 Task: Add a signature Larry Evans containing Best wishes for a happy National Cybersecurity Awareness Month, Larry Evans to email address softage.3@softage.net and add a folder Repairs
Action: Mouse moved to (93, 128)
Screenshot: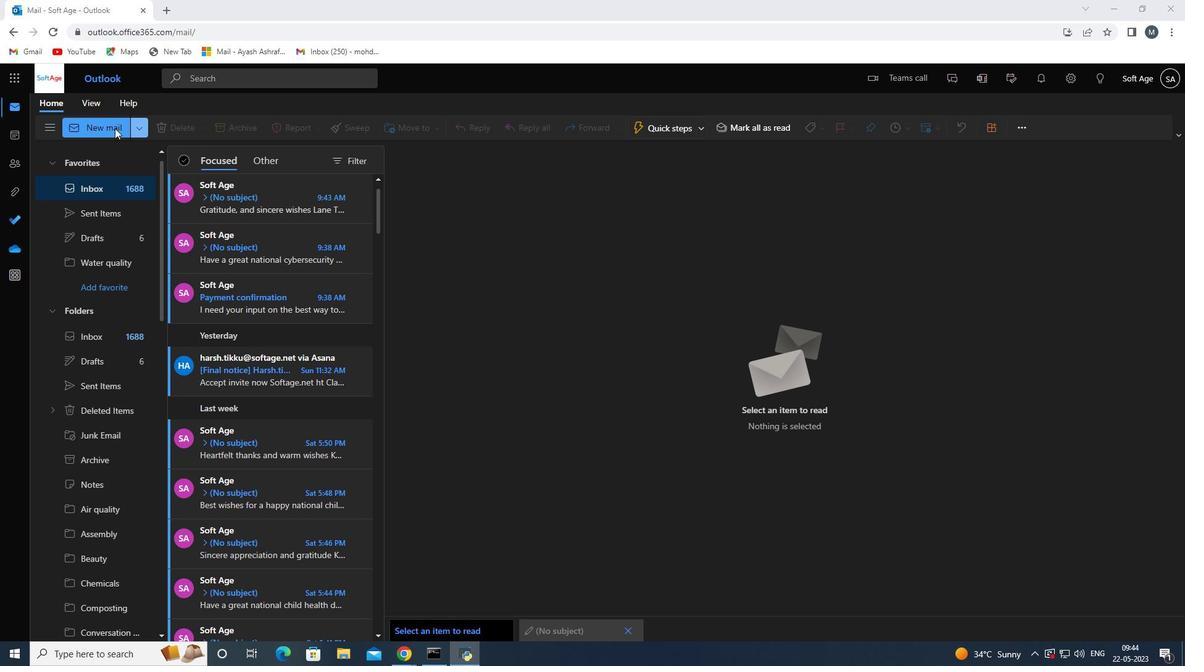 
Action: Mouse pressed left at (93, 128)
Screenshot: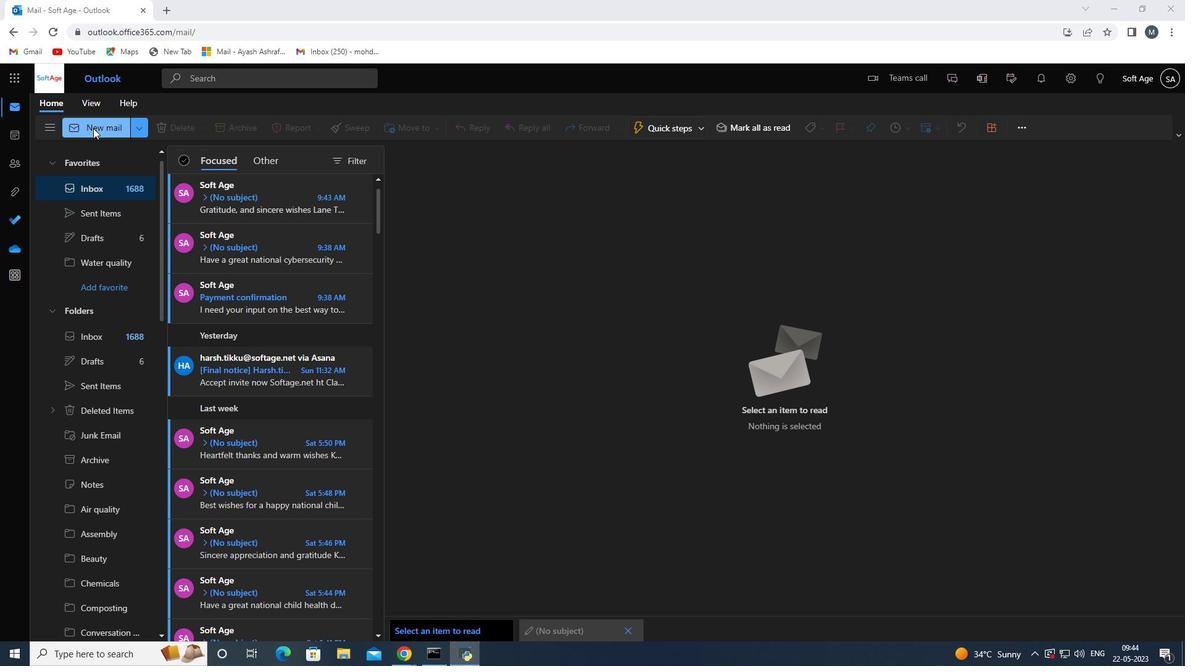 
Action: Mouse moved to (829, 129)
Screenshot: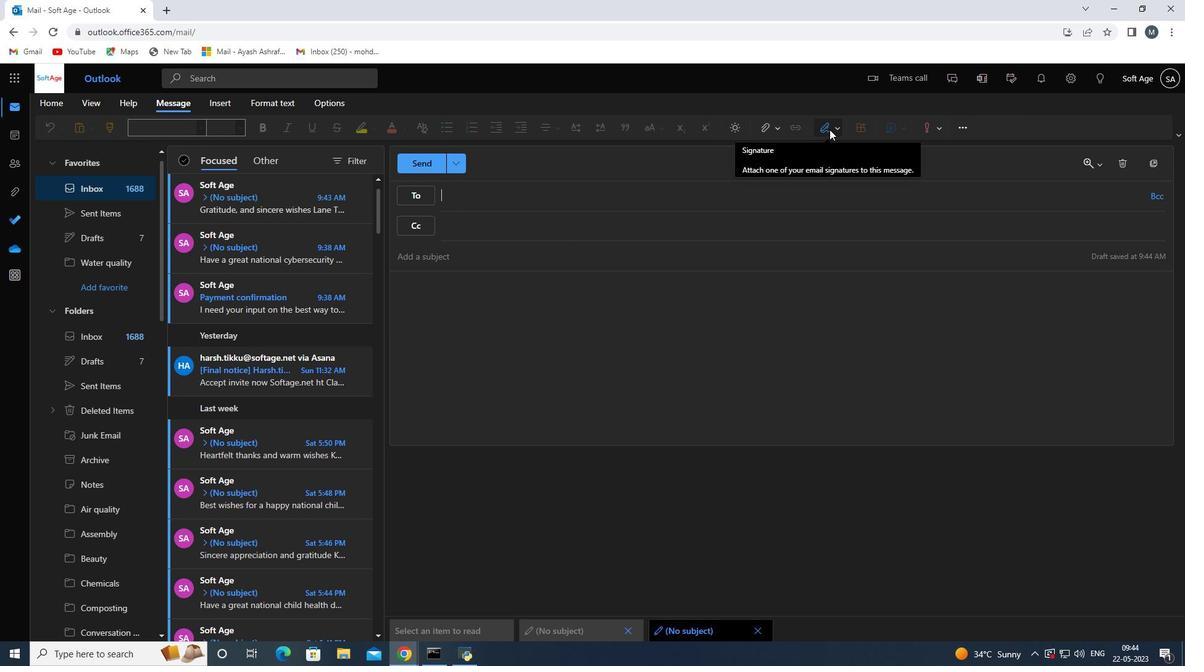 
Action: Mouse pressed left at (829, 129)
Screenshot: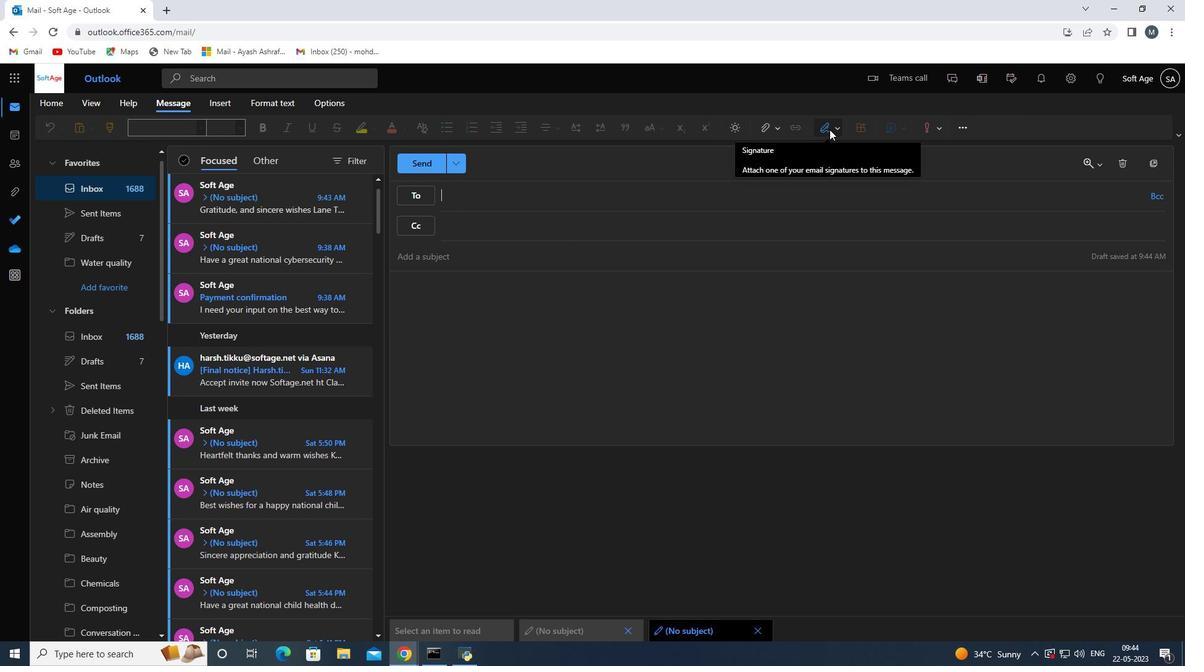 
Action: Mouse moved to (823, 180)
Screenshot: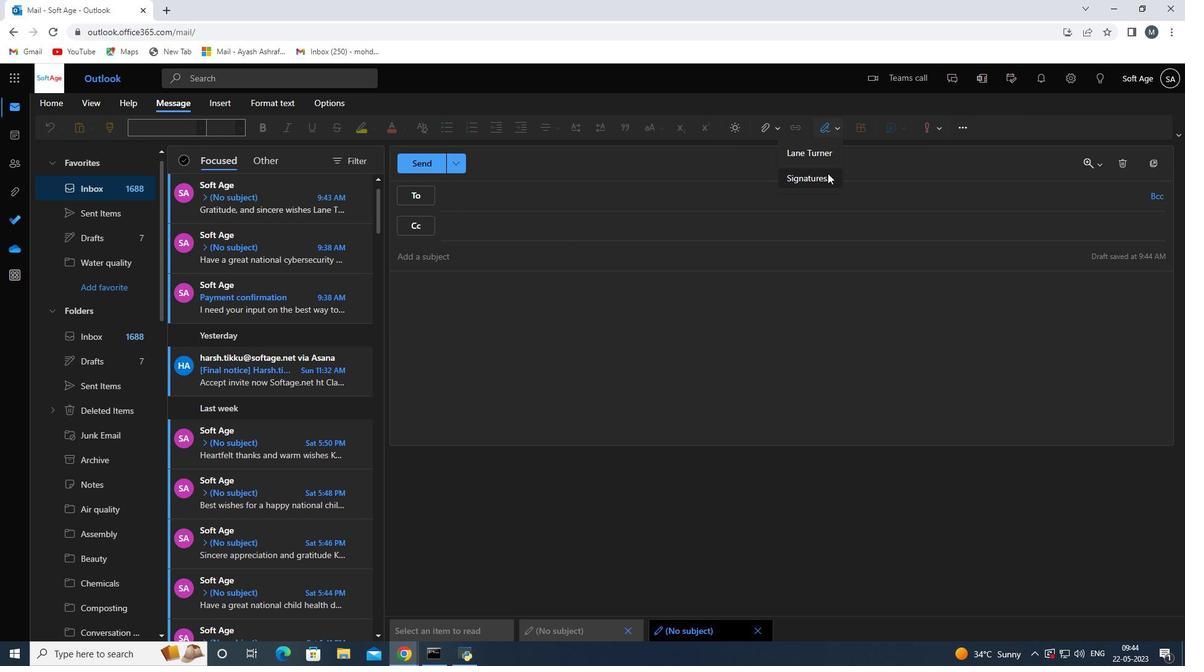 
Action: Mouse pressed left at (823, 180)
Screenshot: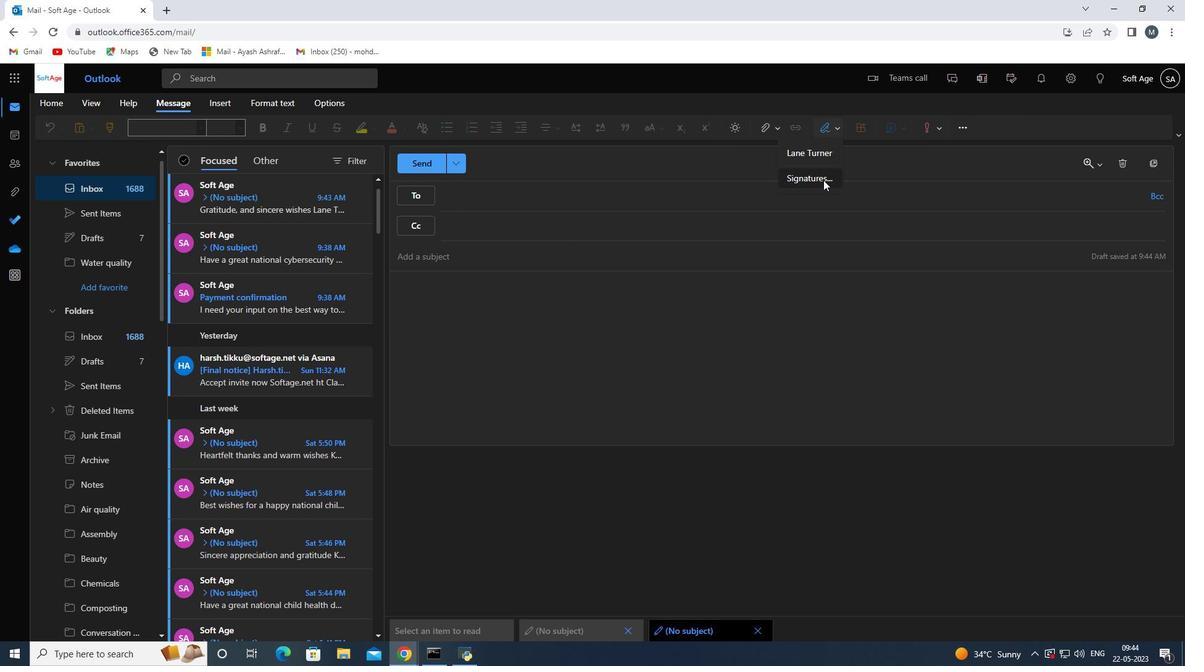 
Action: Mouse moved to (850, 221)
Screenshot: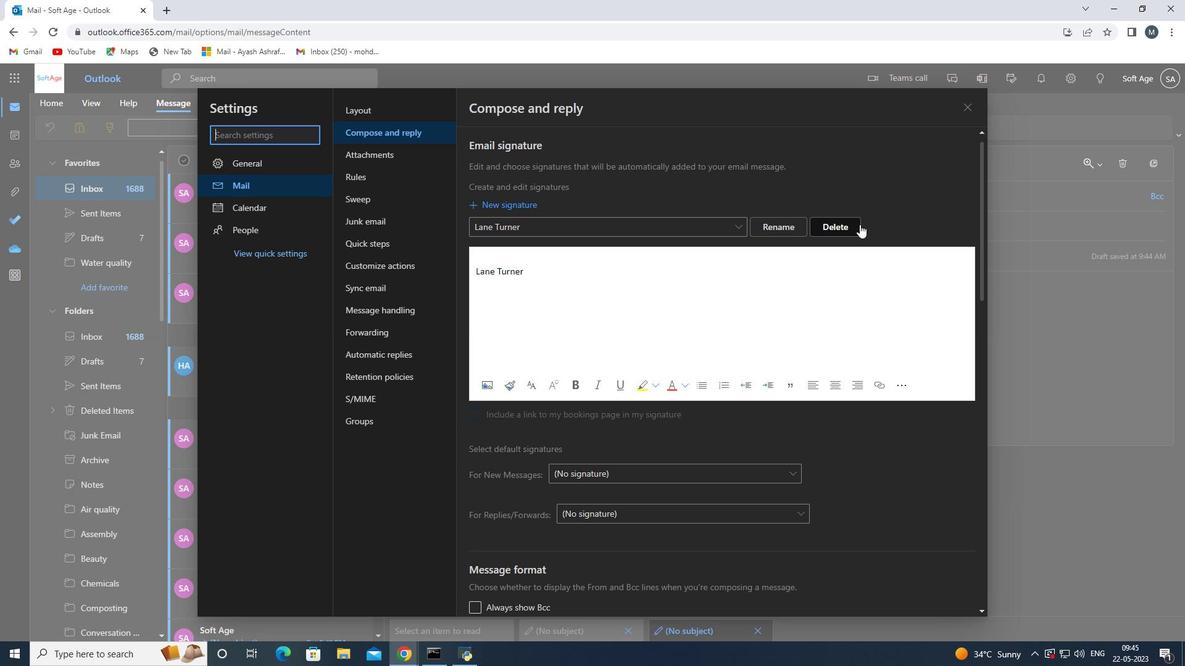 
Action: Mouse pressed left at (850, 221)
Screenshot: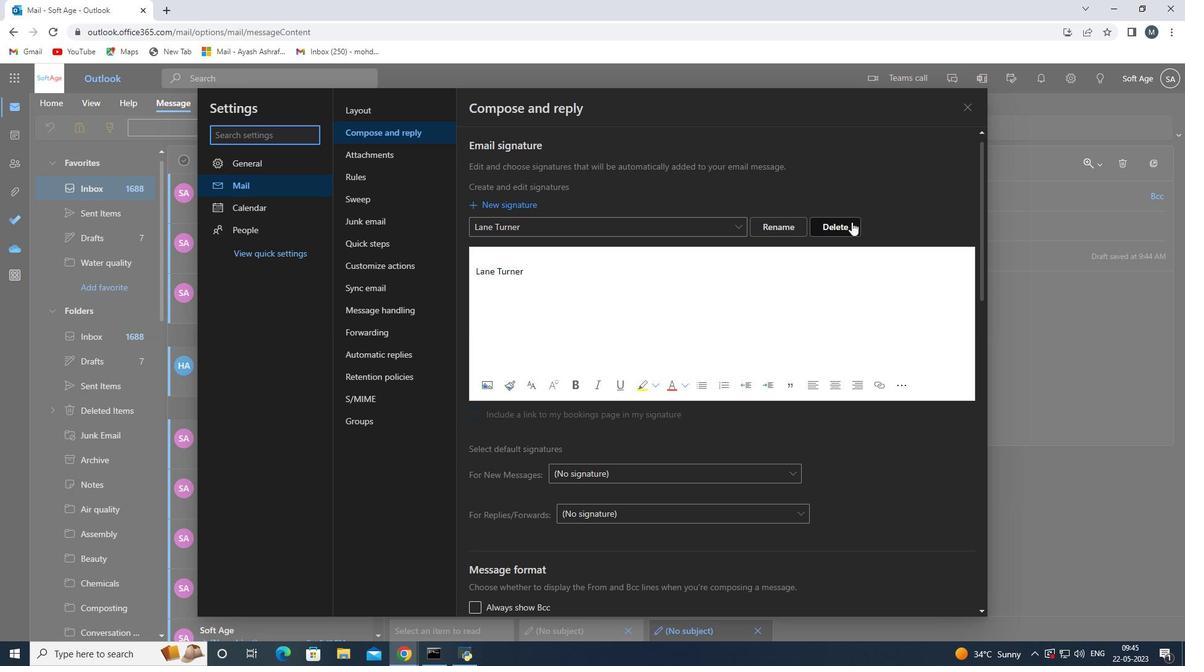 
Action: Mouse moved to (588, 225)
Screenshot: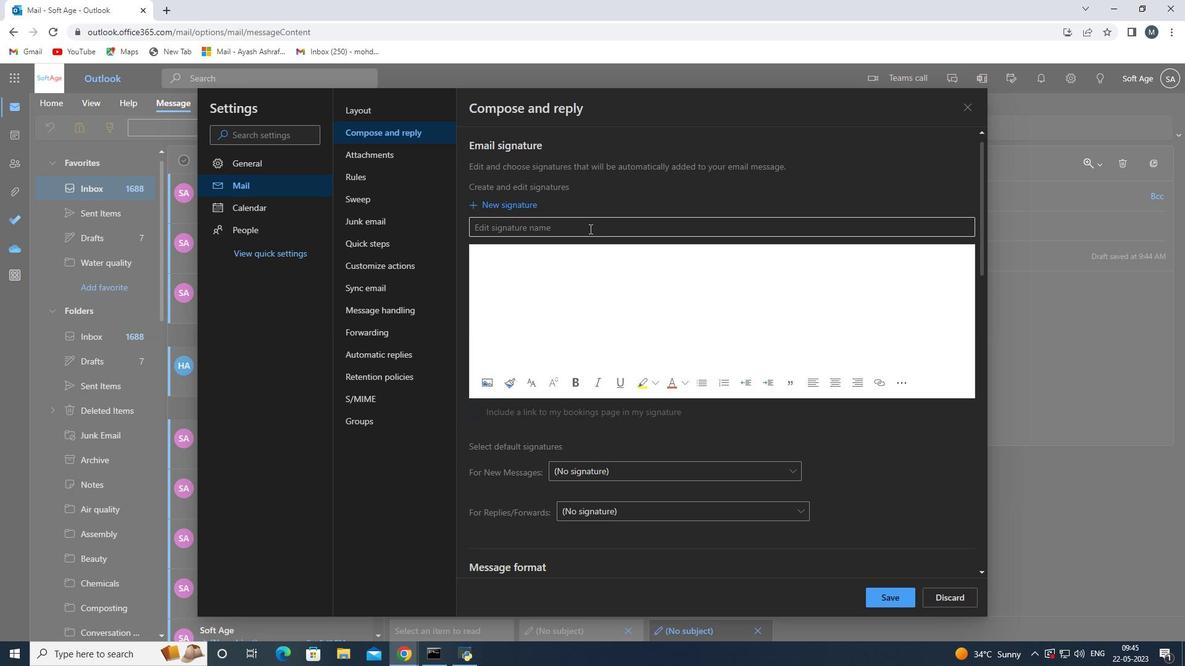 
Action: Mouse pressed left at (588, 225)
Screenshot: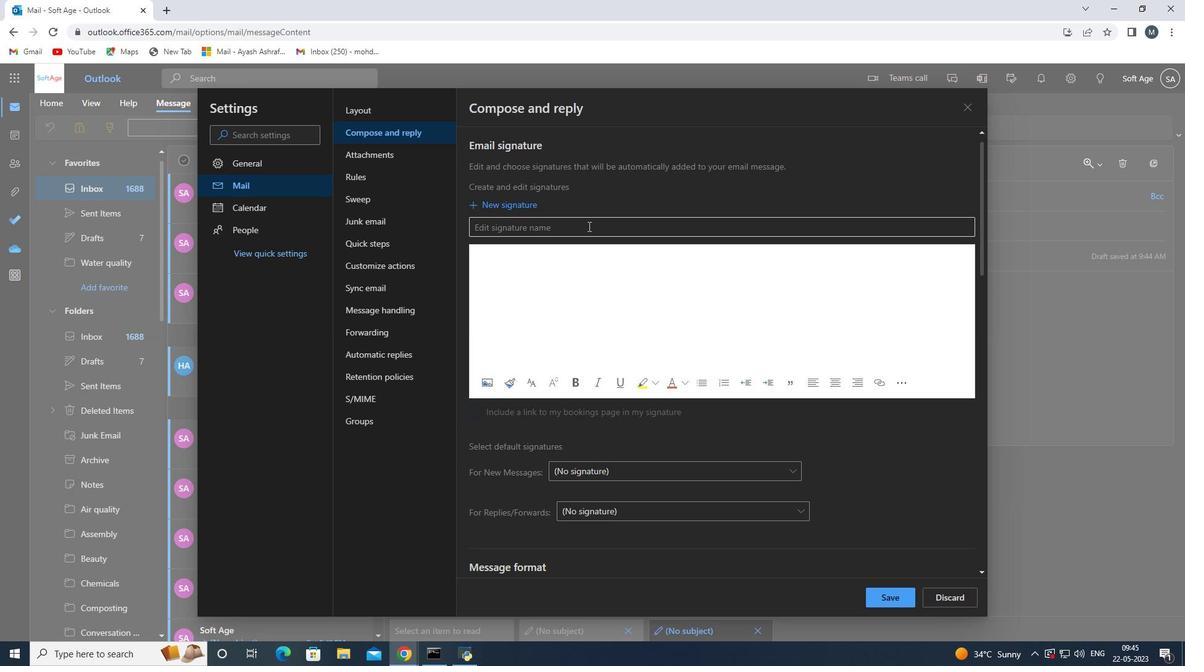
Action: Key pressed <Key.shift>Larry<Key.space>containing<Key.space><Key.enter>
Screenshot: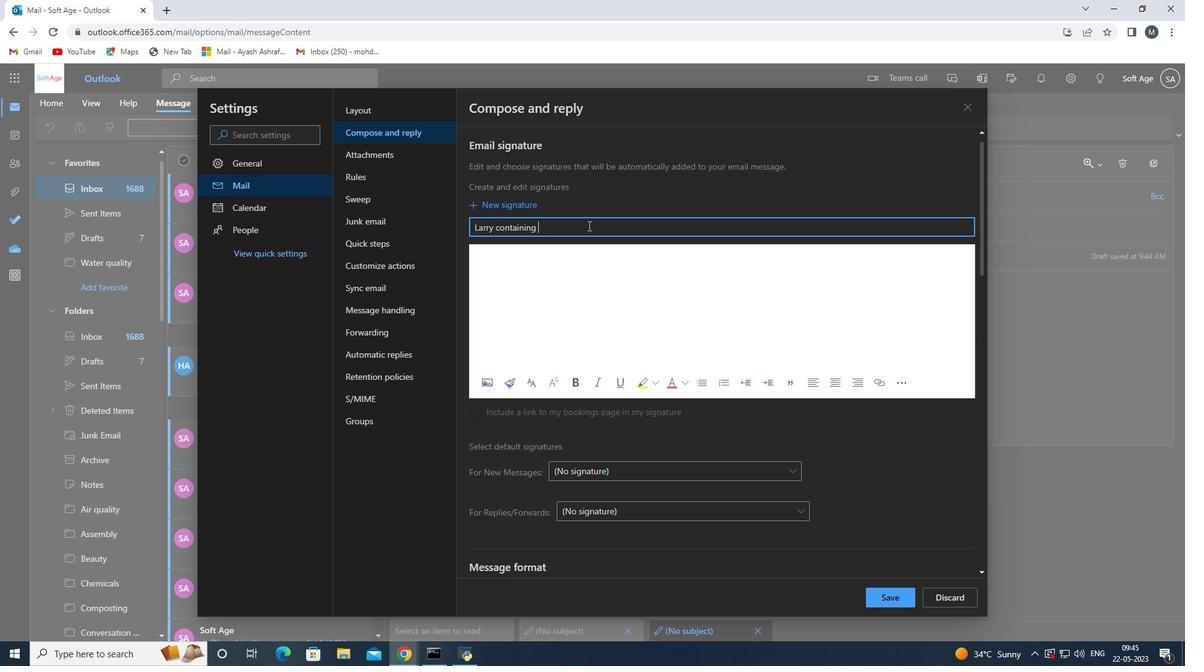 
Action: Mouse moved to (571, 277)
Screenshot: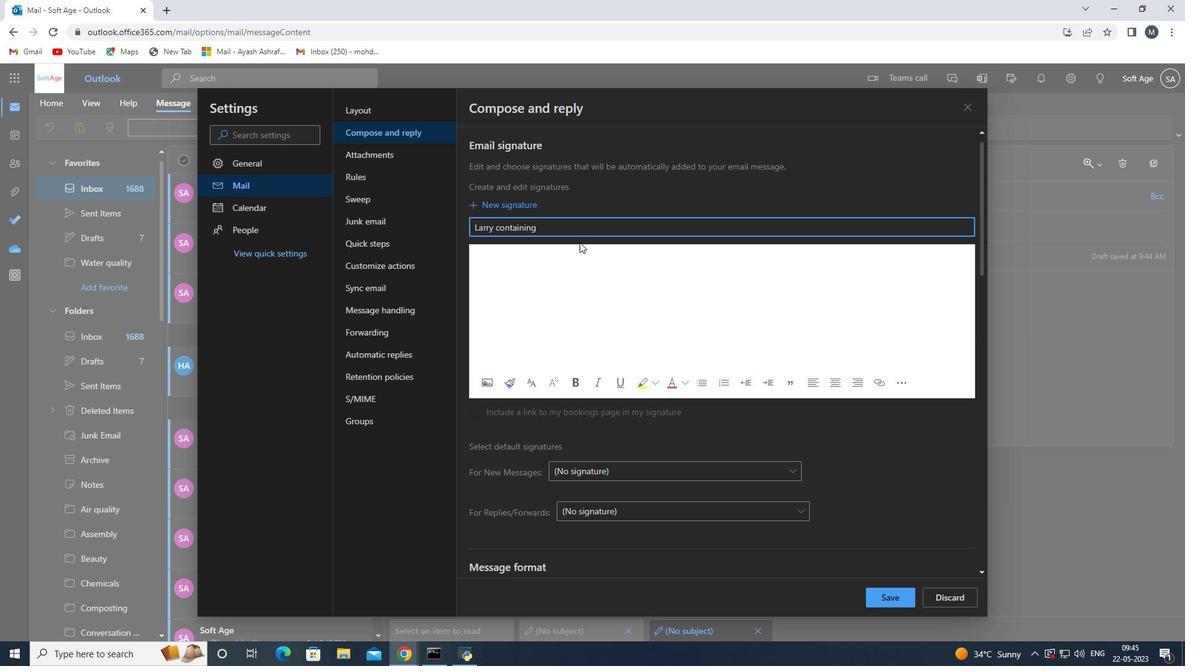 
Action: Mouse pressed left at (571, 277)
Screenshot: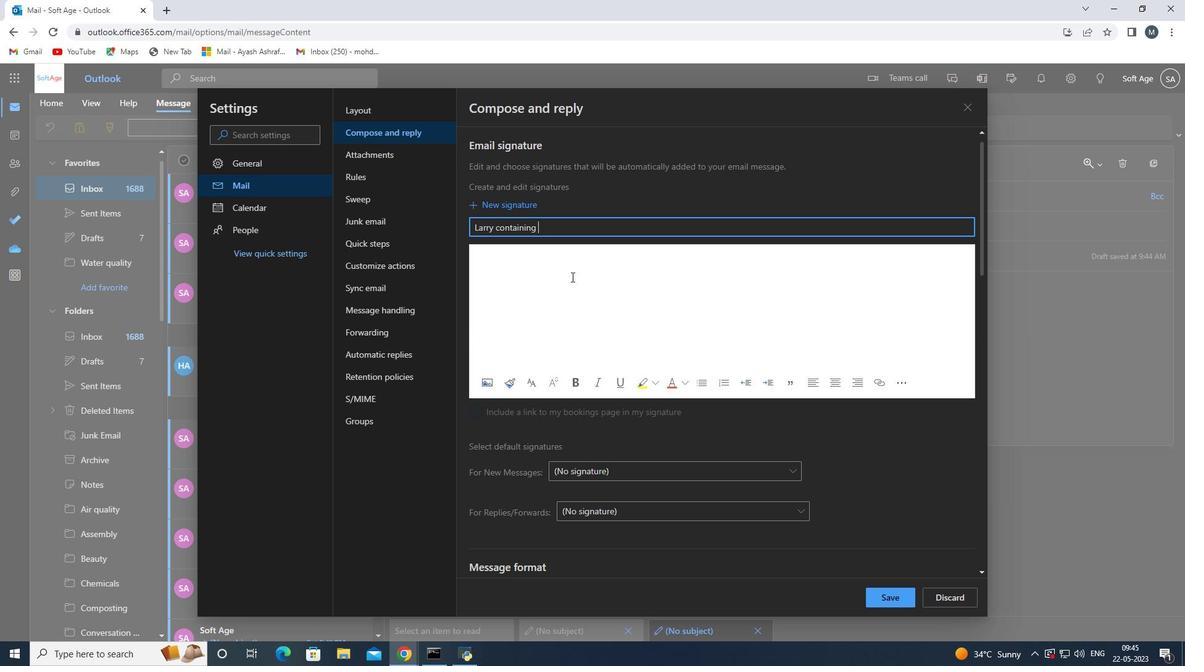 
Action: Key pressed <Key.shift>Larry<Key.space><Key.shift>Evans<Key.space>v<Key.backspace>containing<Key.space>
Screenshot: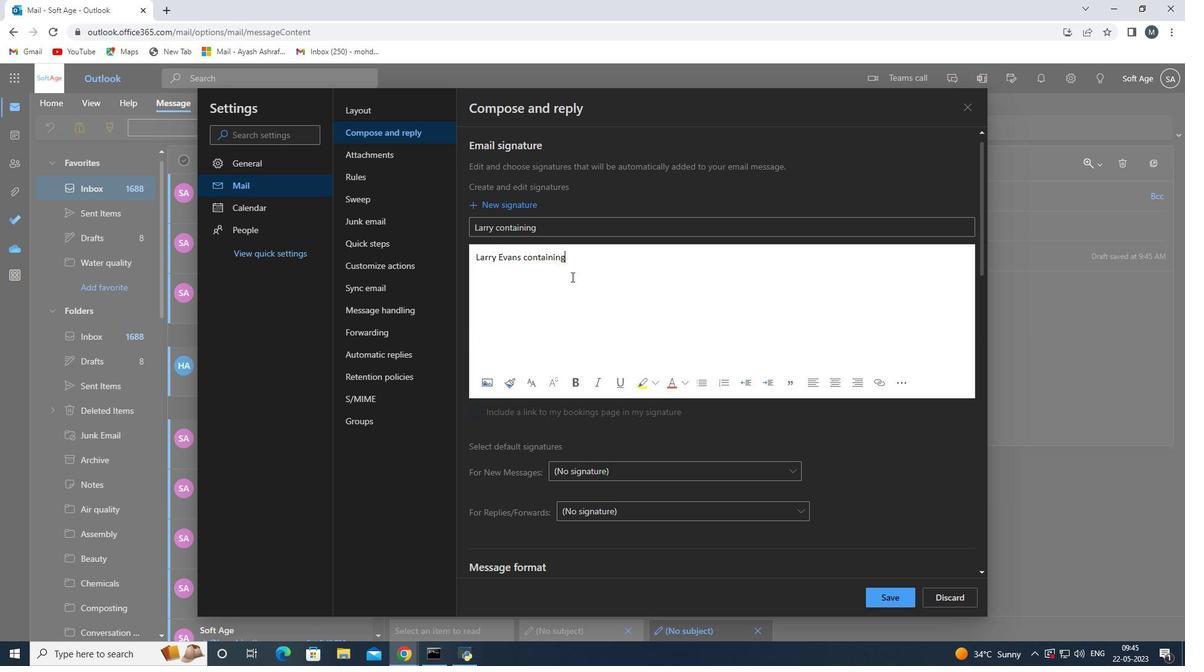 
Action: Mouse moved to (495, 233)
Screenshot: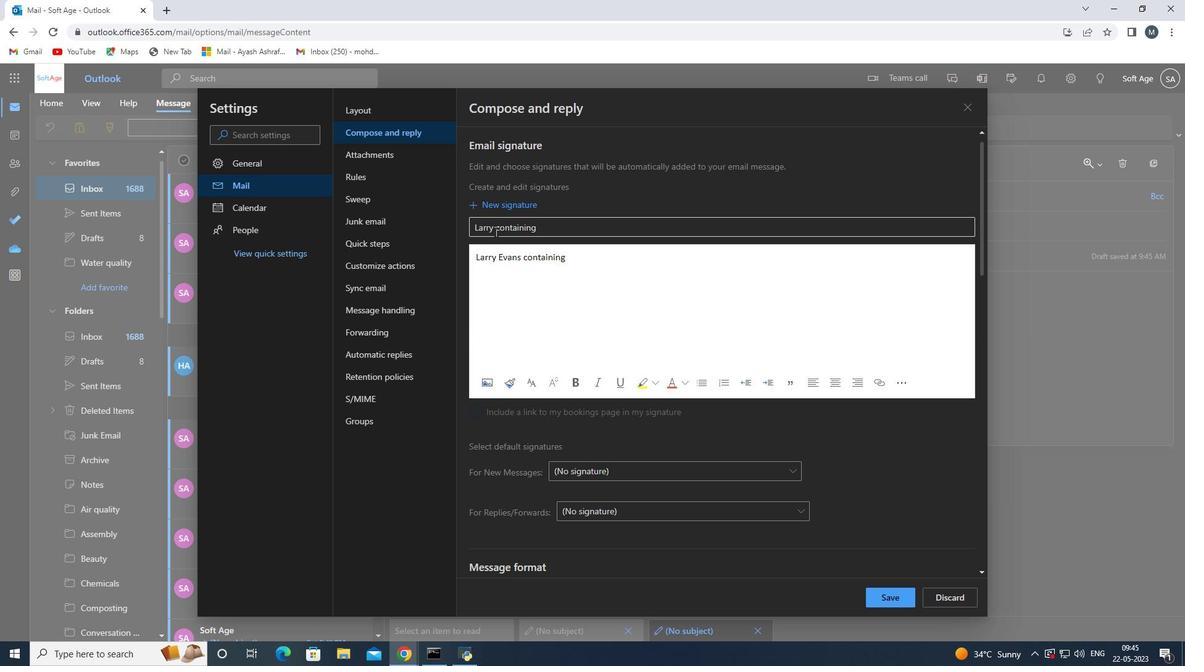 
Action: Mouse pressed left at (495, 233)
Screenshot: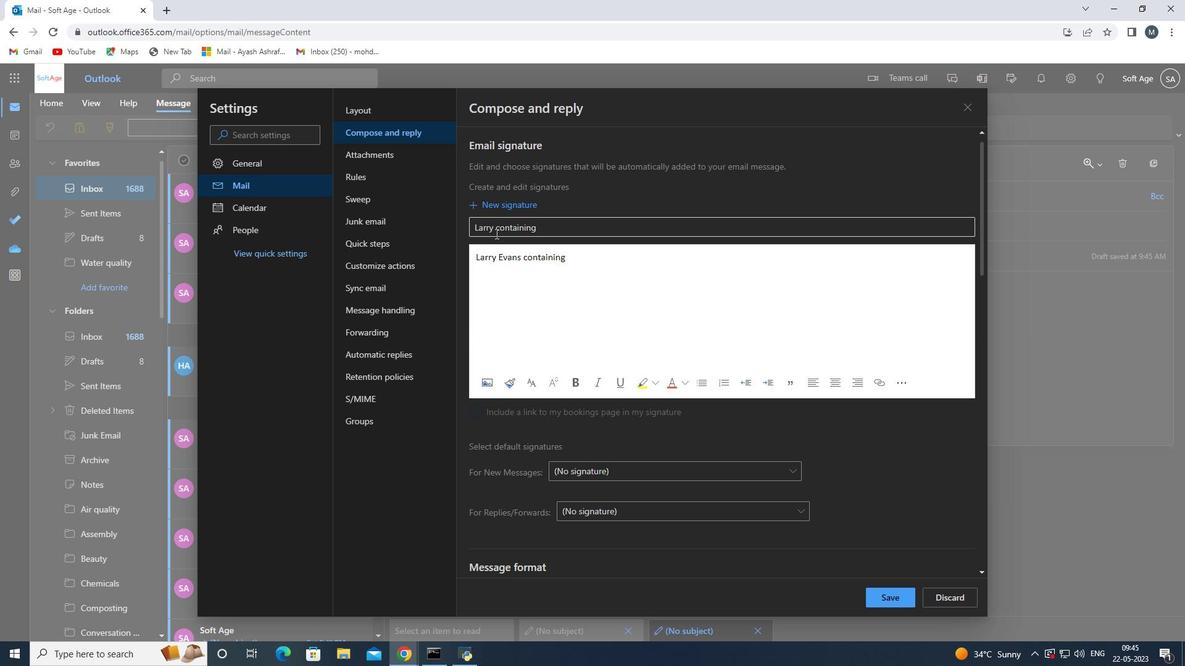 
Action: Mouse moved to (516, 240)
Screenshot: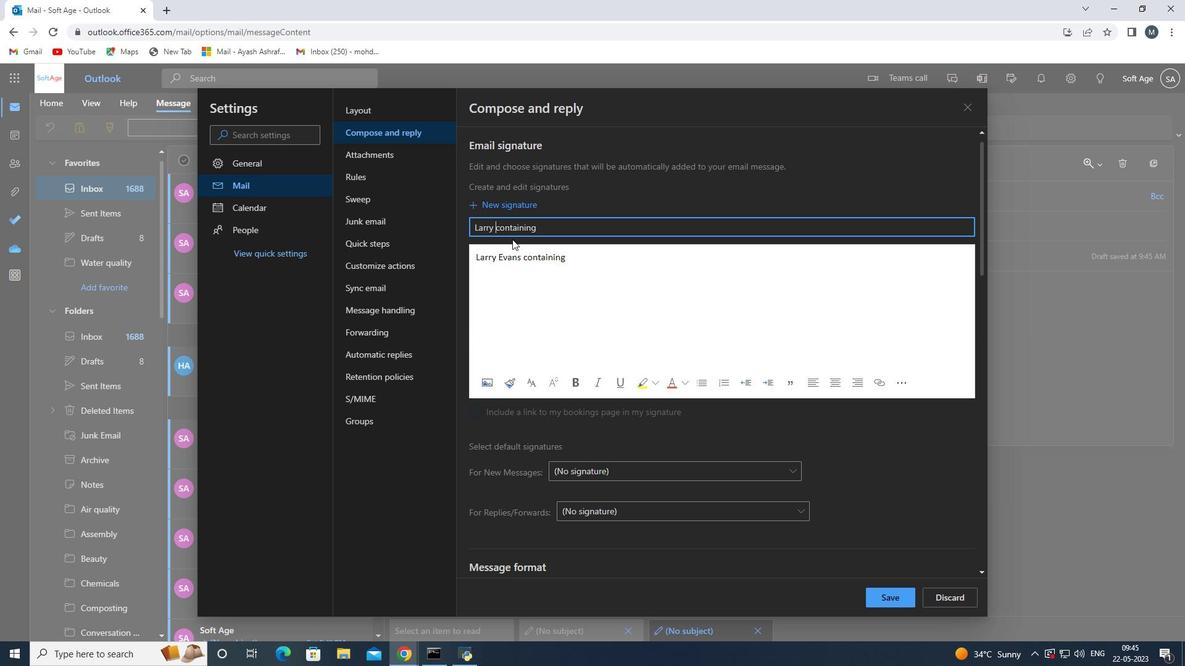 
Action: Key pressed <Key.shift>Evans<Key.space>
Screenshot: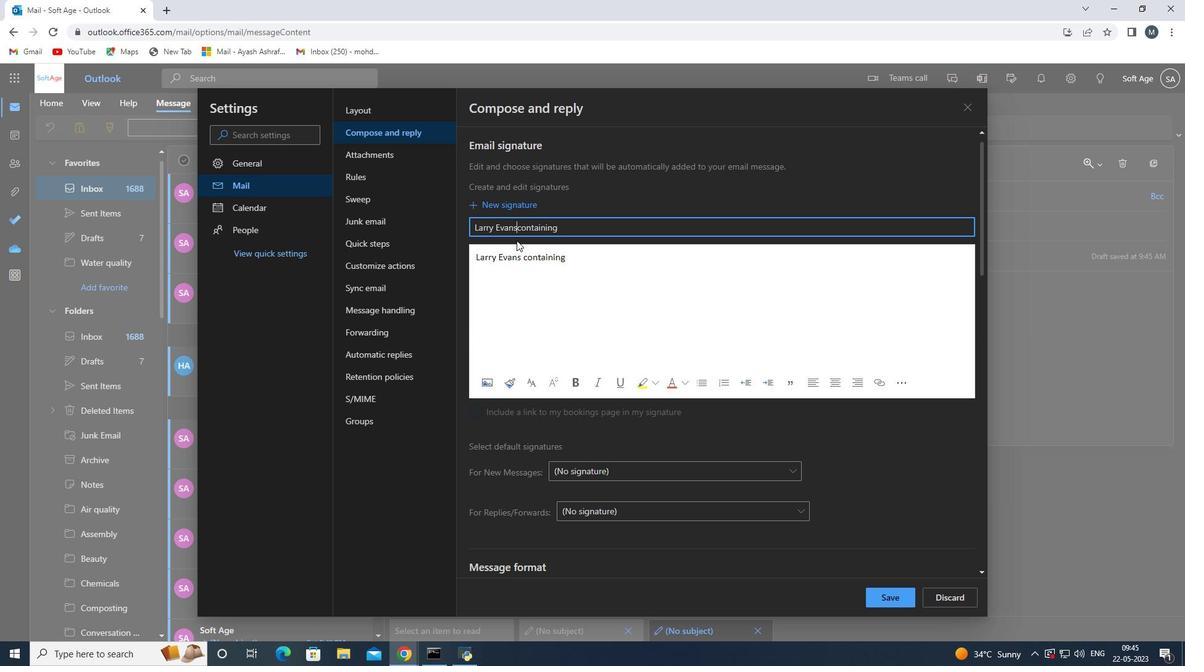 
Action: Mouse moved to (896, 609)
Screenshot: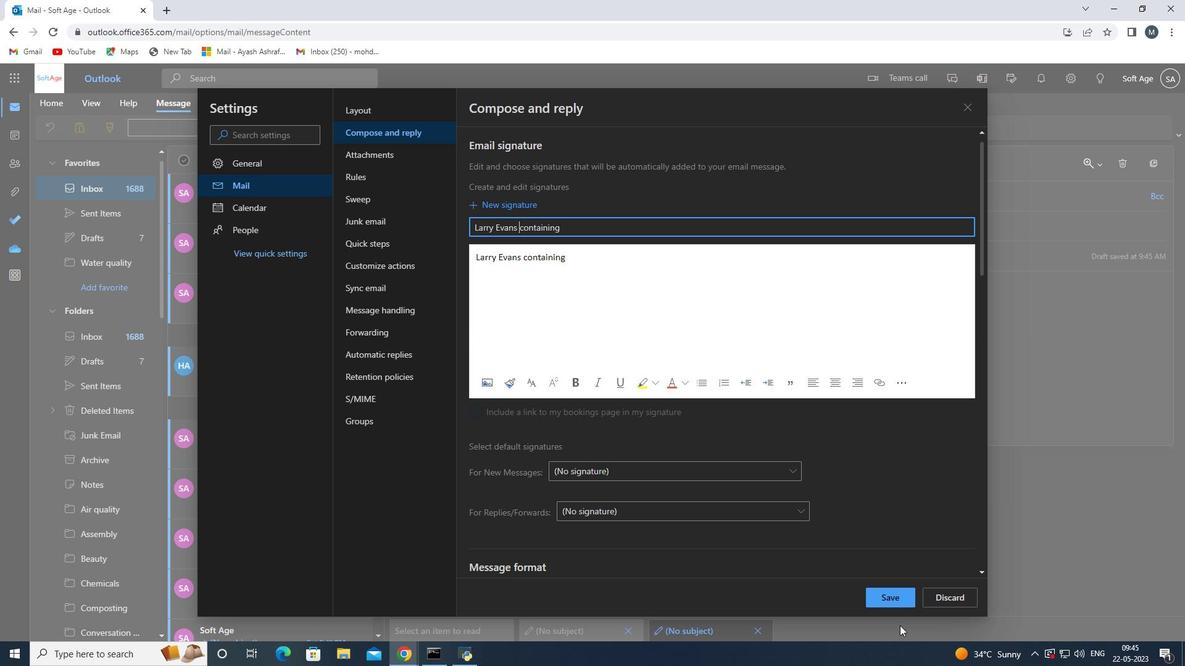 
Action: Mouse pressed left at (896, 609)
Screenshot: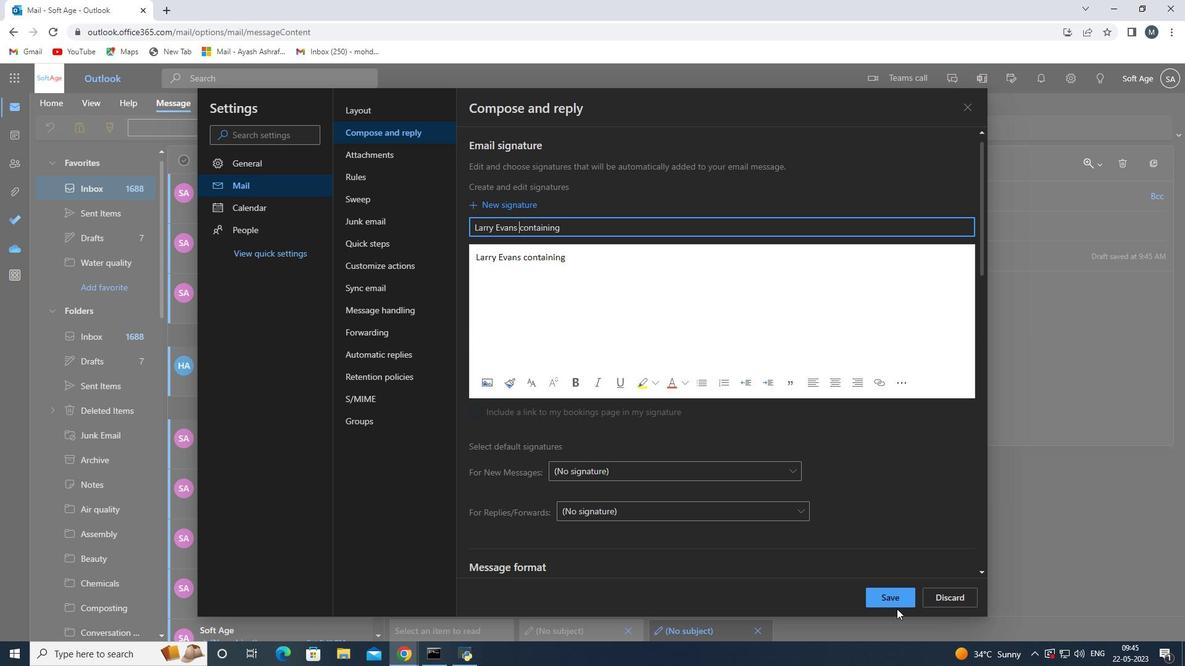 
Action: Mouse moved to (894, 599)
Screenshot: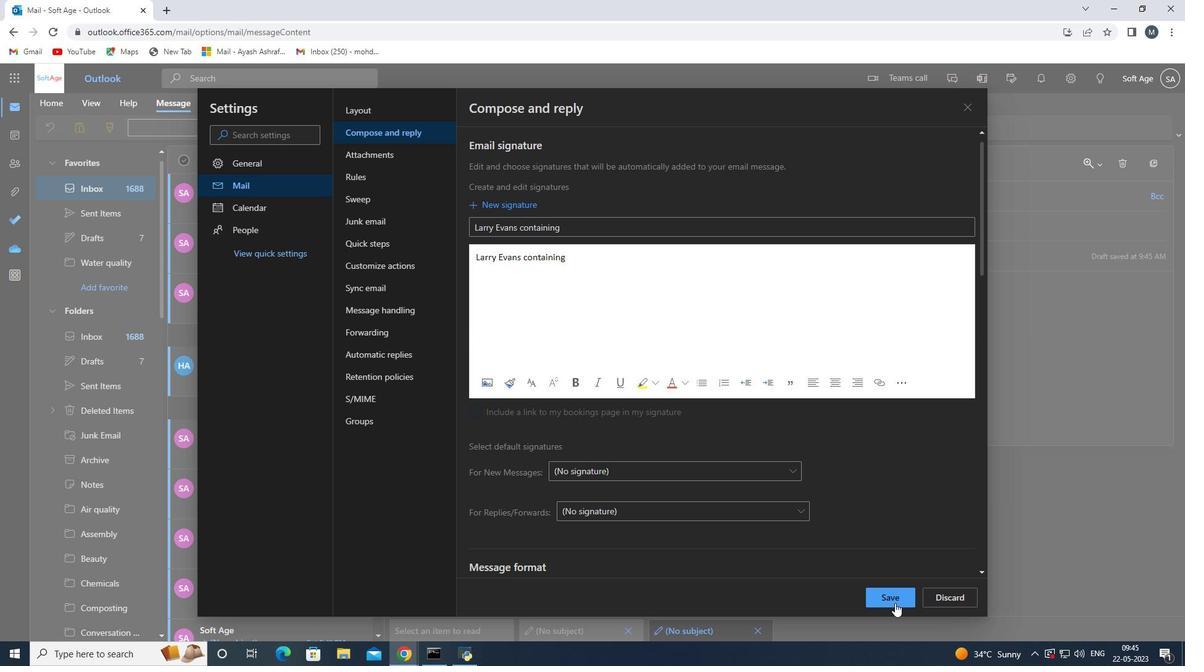 
Action: Mouse pressed left at (894, 599)
Screenshot: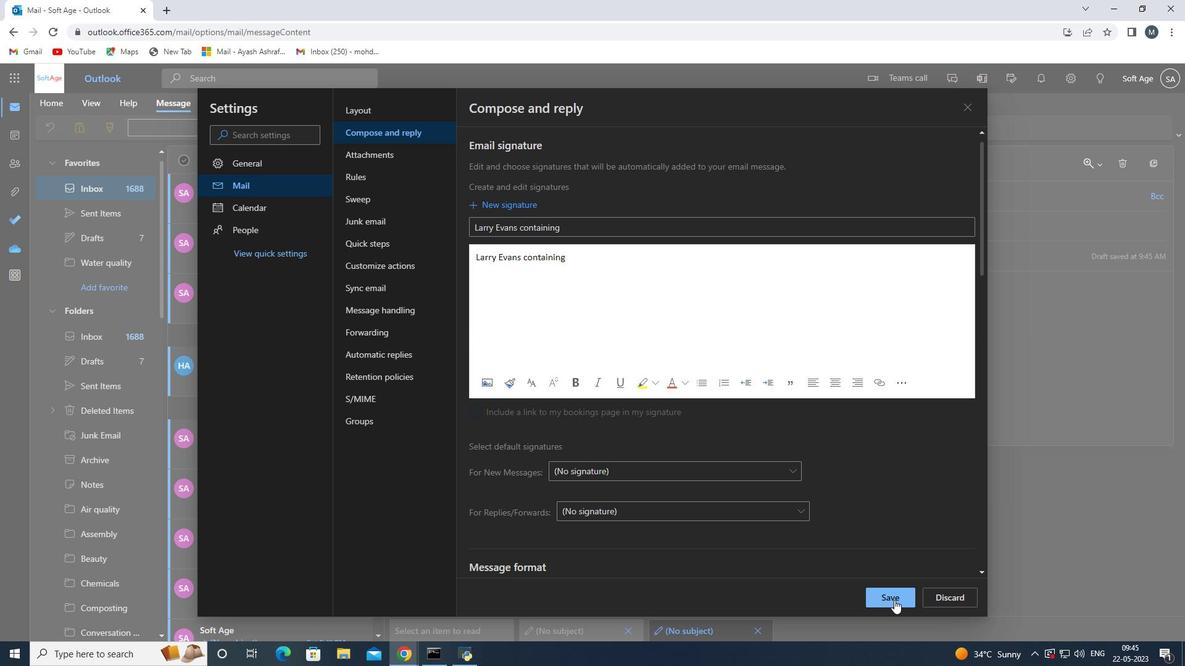
Action: Mouse moved to (957, 100)
Screenshot: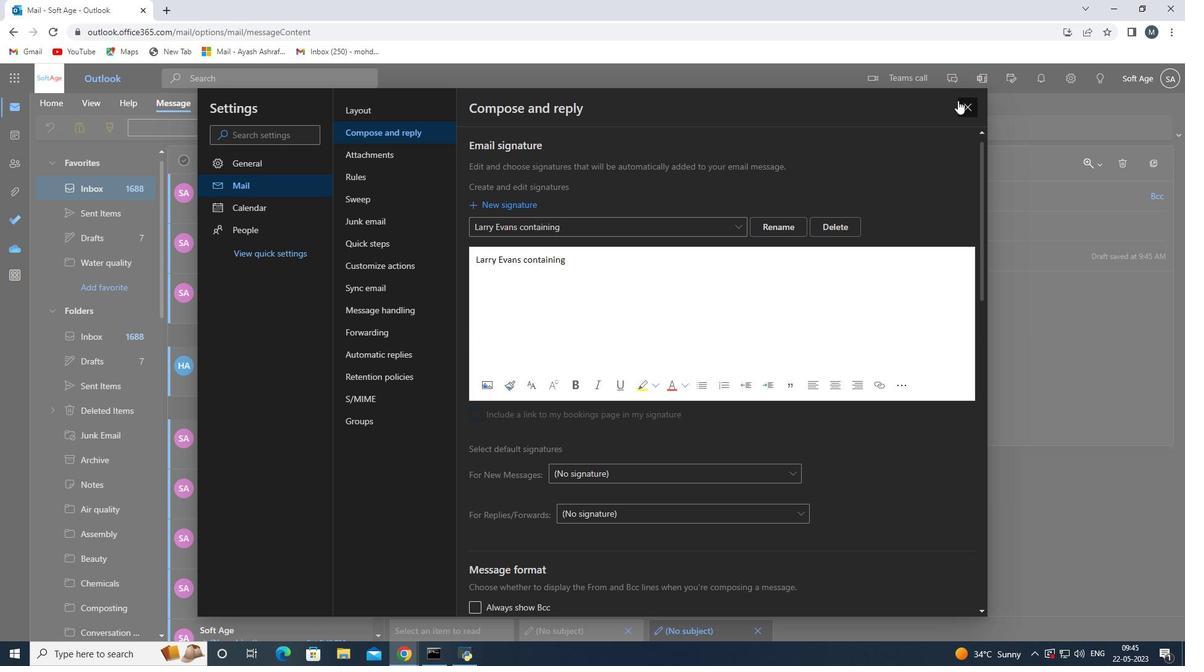 
Action: Mouse pressed left at (957, 100)
Screenshot: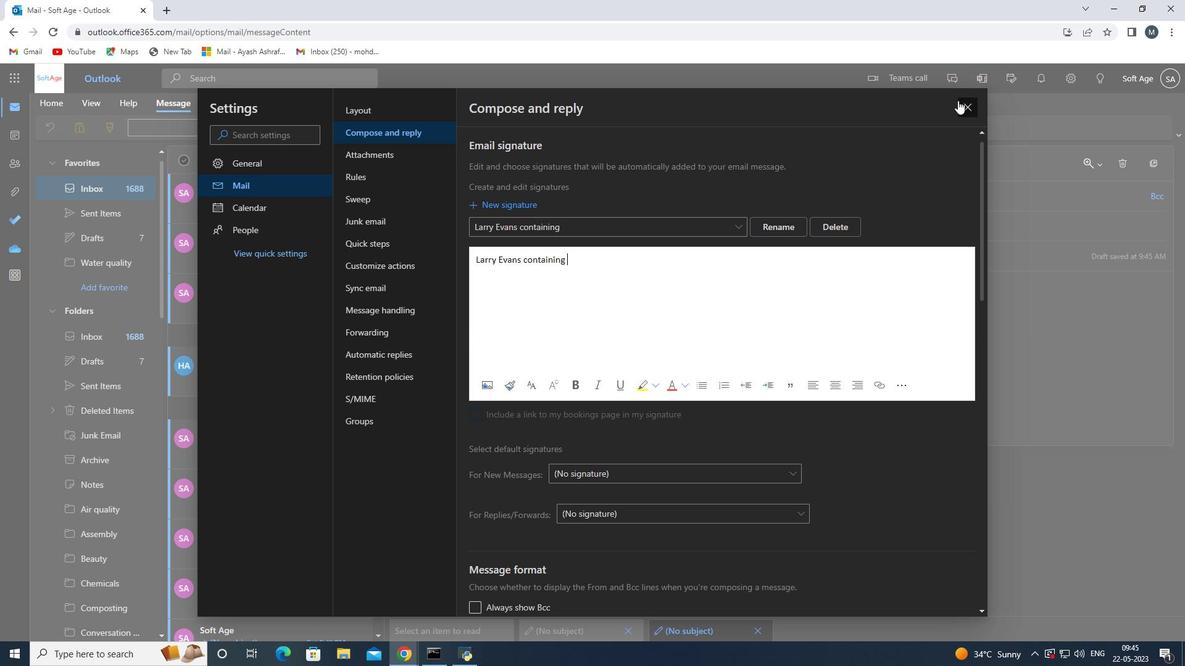 
Action: Mouse moved to (503, 291)
Screenshot: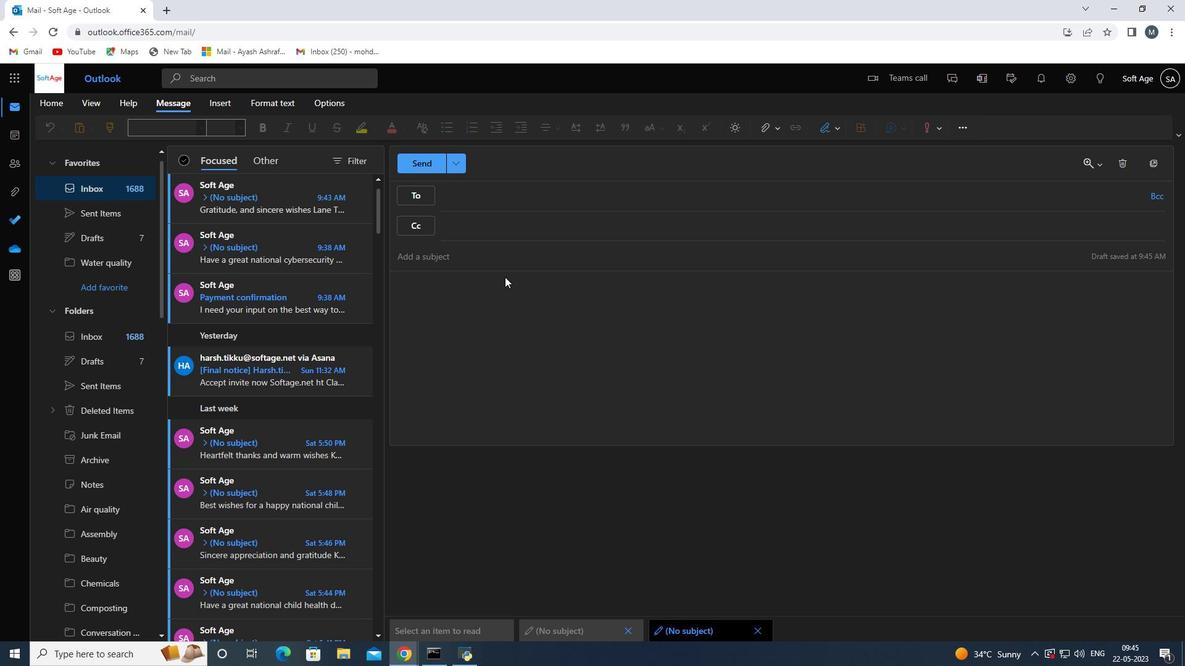 
Action: Mouse pressed left at (503, 291)
Screenshot: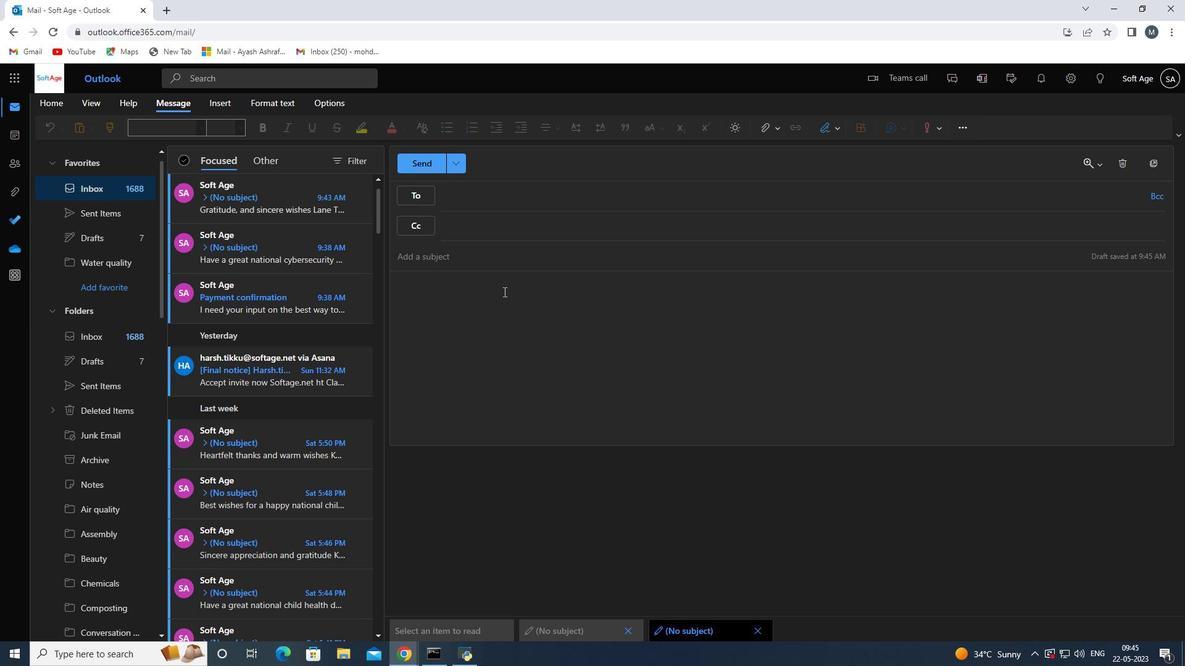 
Action: Mouse moved to (492, 293)
Screenshot: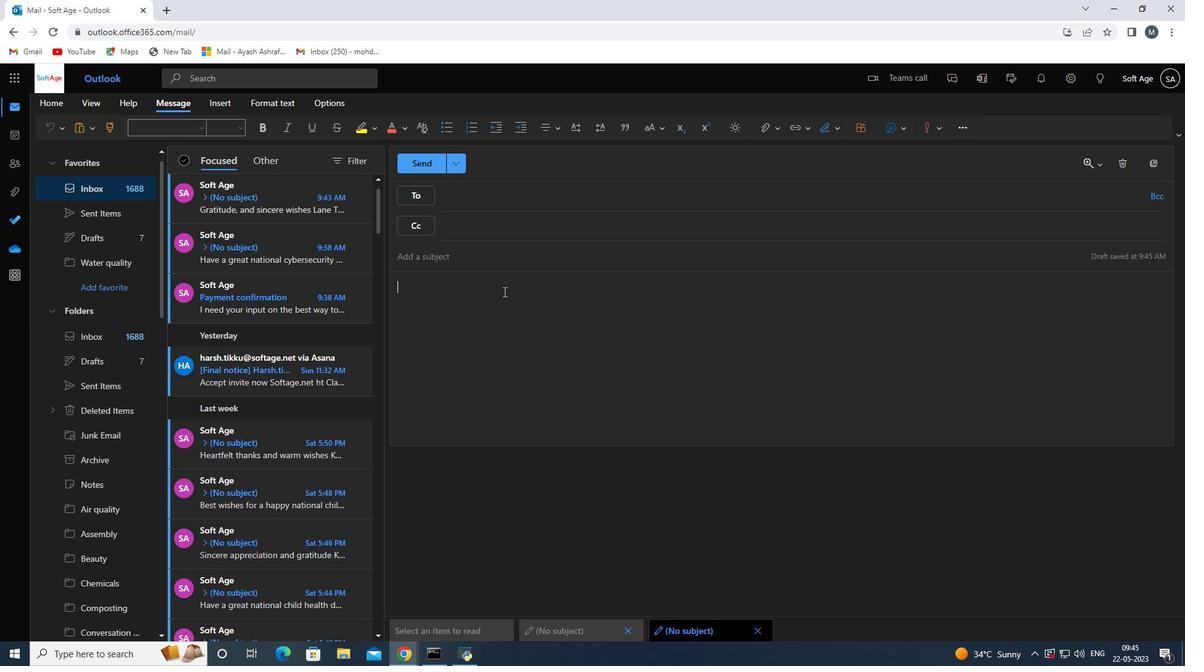 
Action: Key pressed <Key.shift>Best<Key.space>wishes<Key.space>for<Key.space>a<Key.space>happy<Key.space>national<Key.space>cybersecurity<Key.space>awareness<Key.space>month<Key.enter><Key.enter>
Screenshot: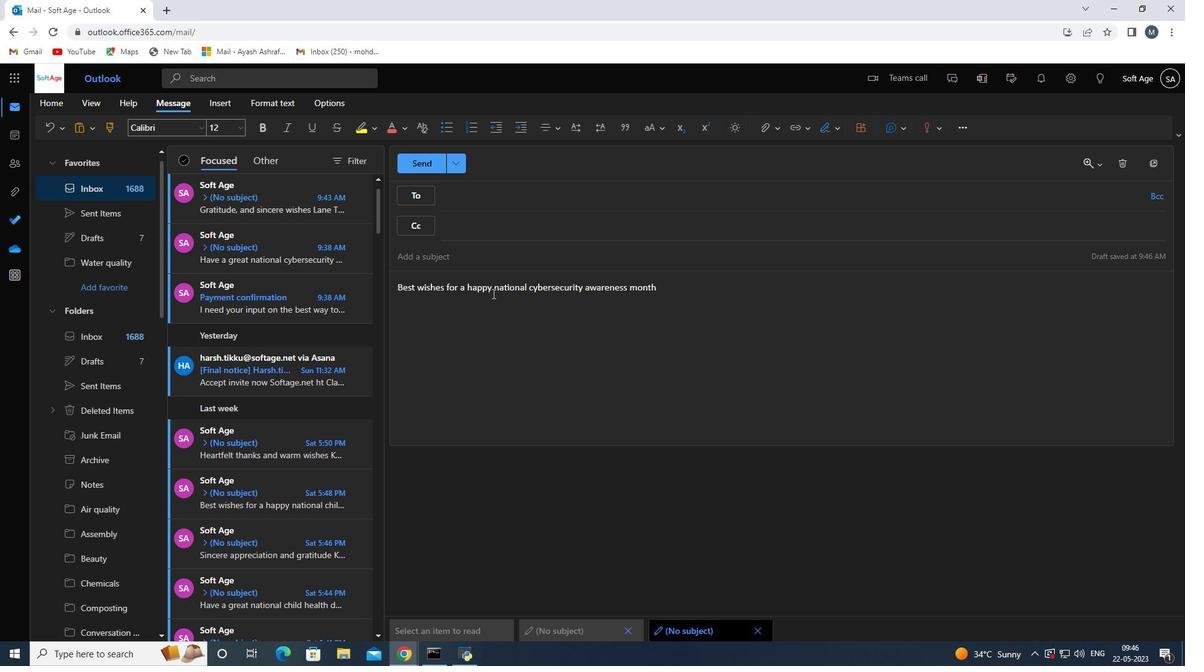 
Action: Mouse moved to (838, 125)
Screenshot: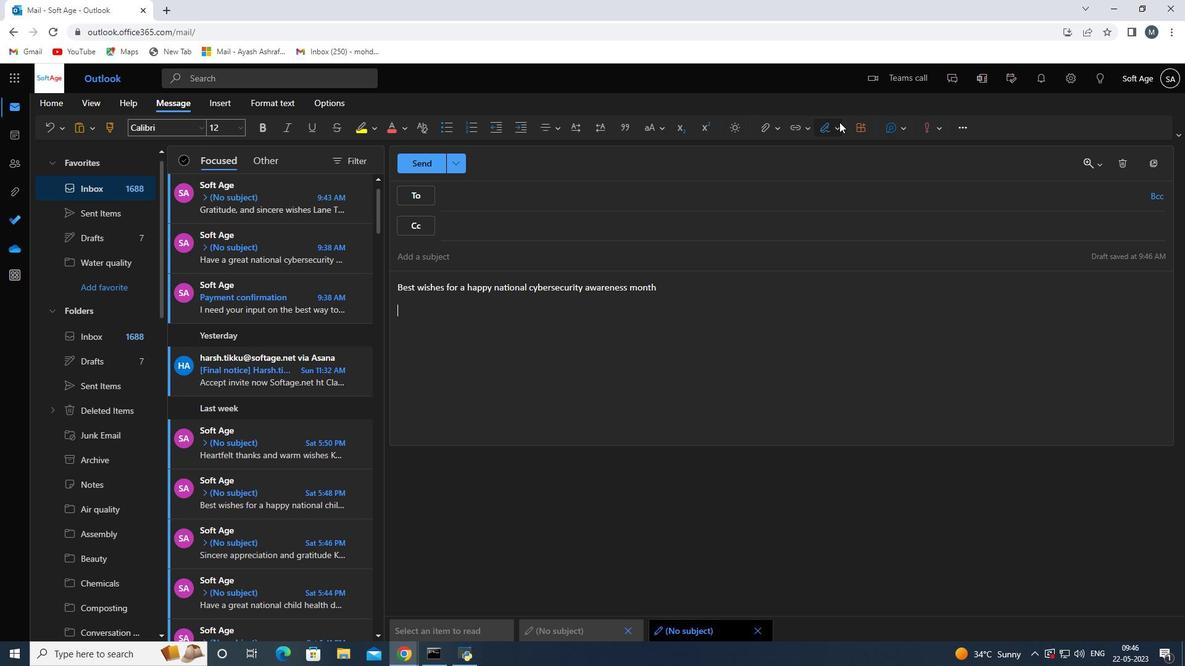 
Action: Mouse pressed left at (838, 125)
Screenshot: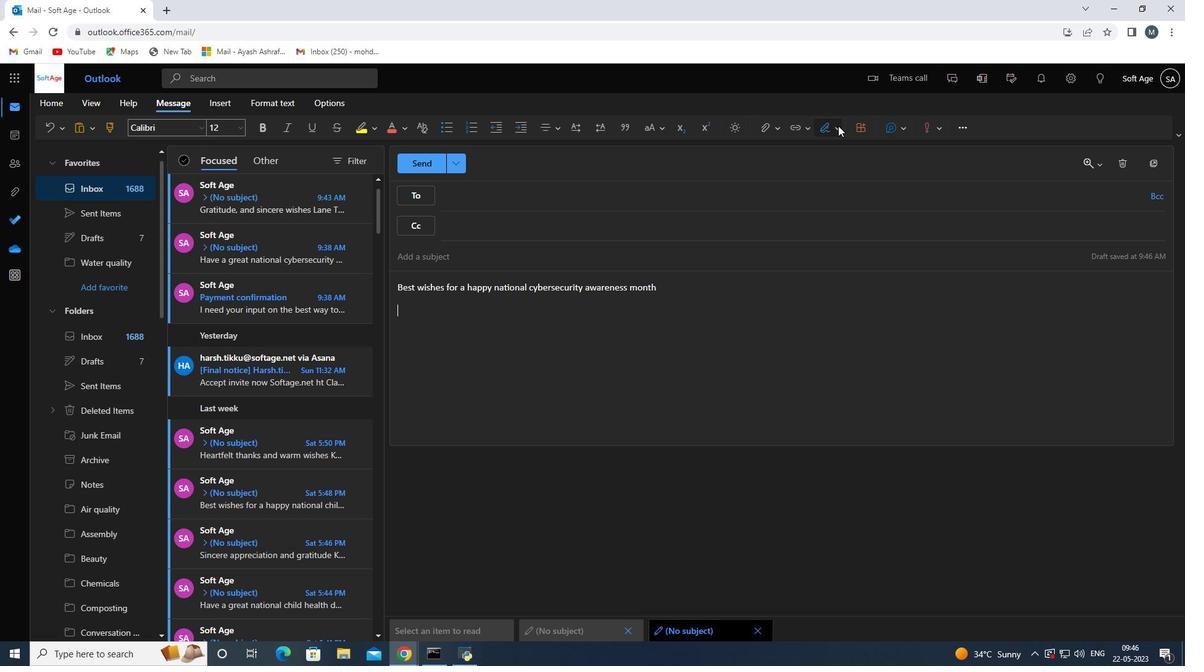 
Action: Mouse moved to (811, 150)
Screenshot: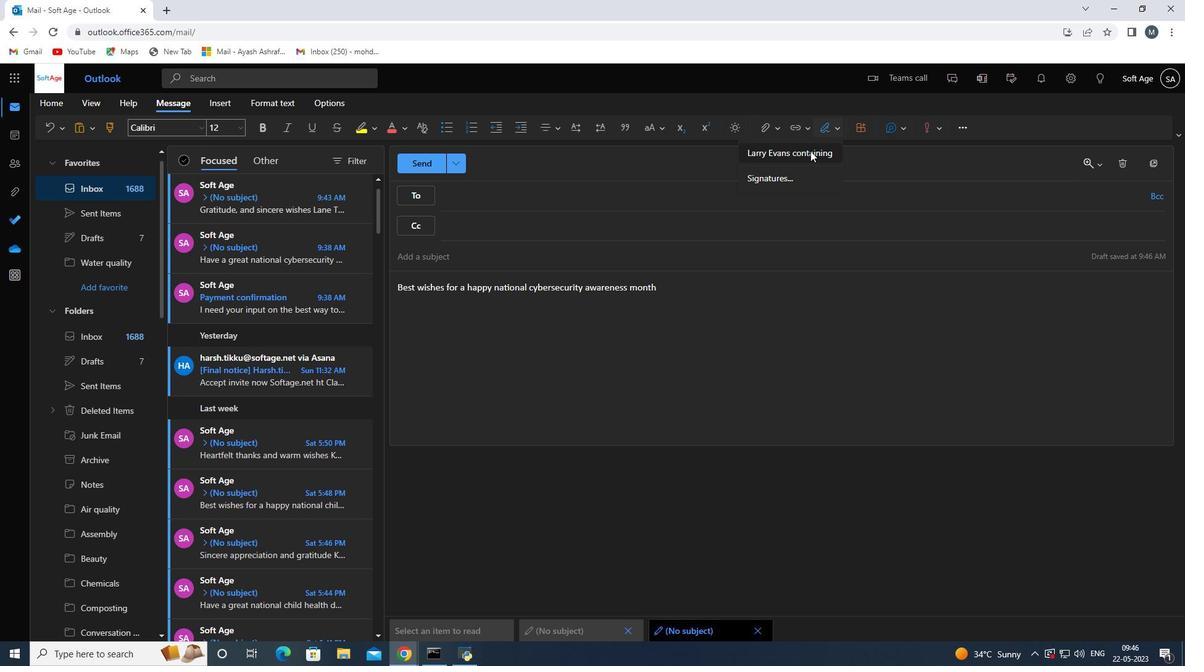 
Action: Mouse pressed left at (811, 150)
Screenshot: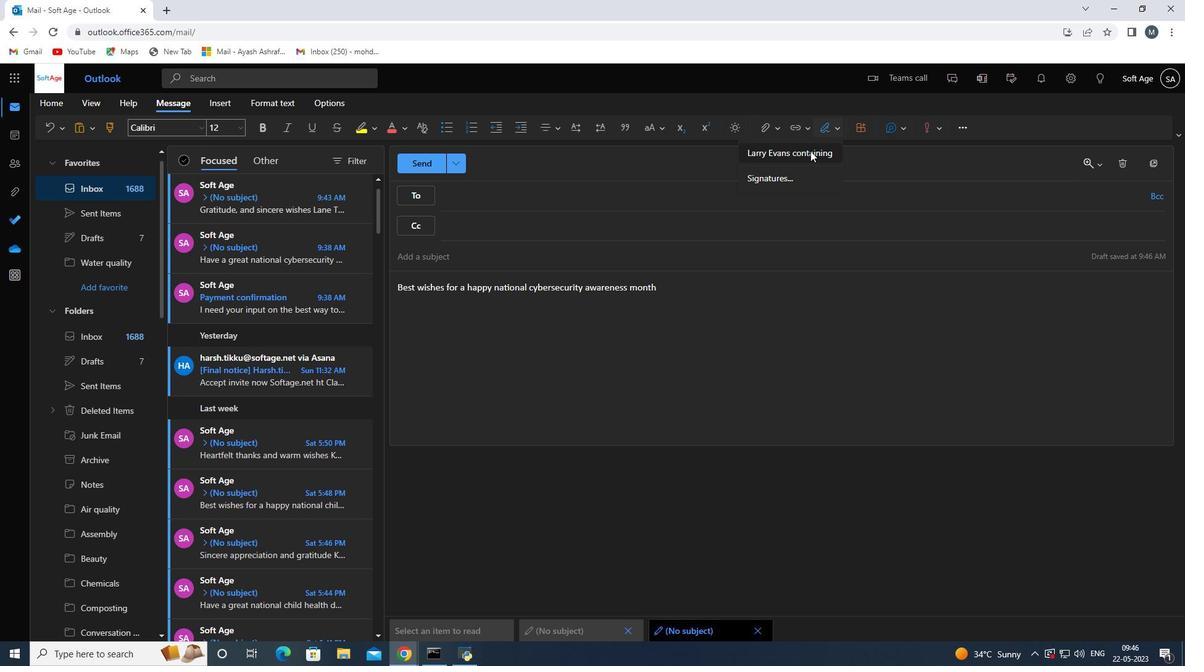
Action: Mouse moved to (502, 193)
Screenshot: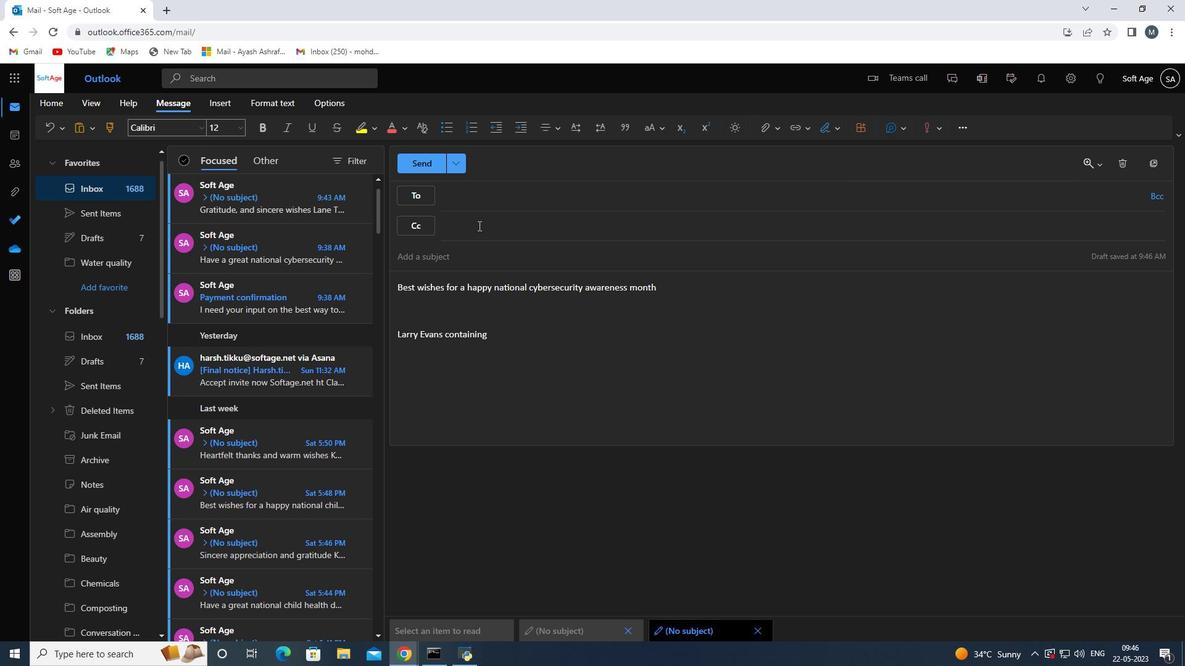 
Action: Mouse pressed left at (502, 193)
Screenshot: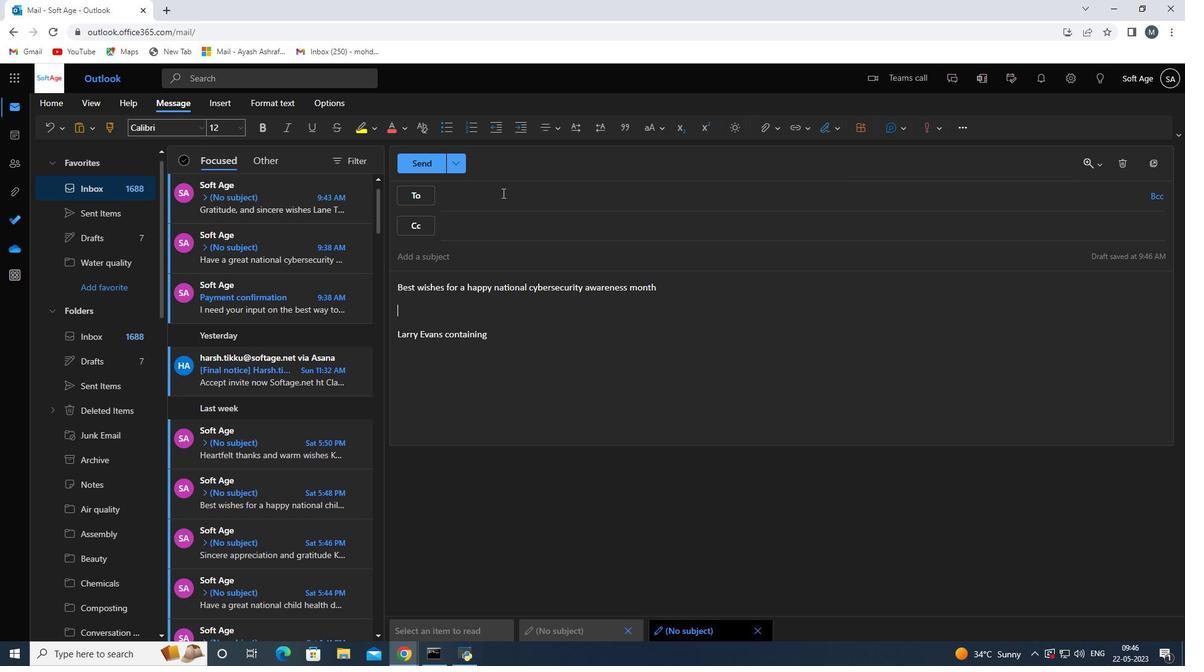 
Action: Key pressed softage.3
Screenshot: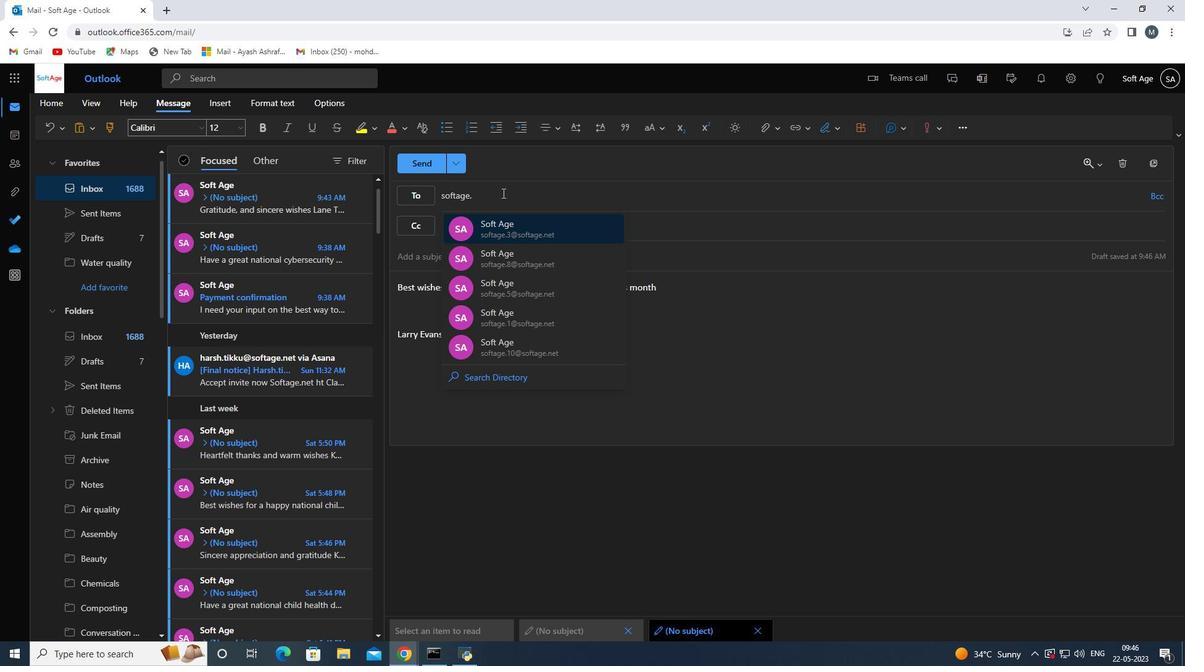 
Action: Mouse moved to (520, 264)
Screenshot: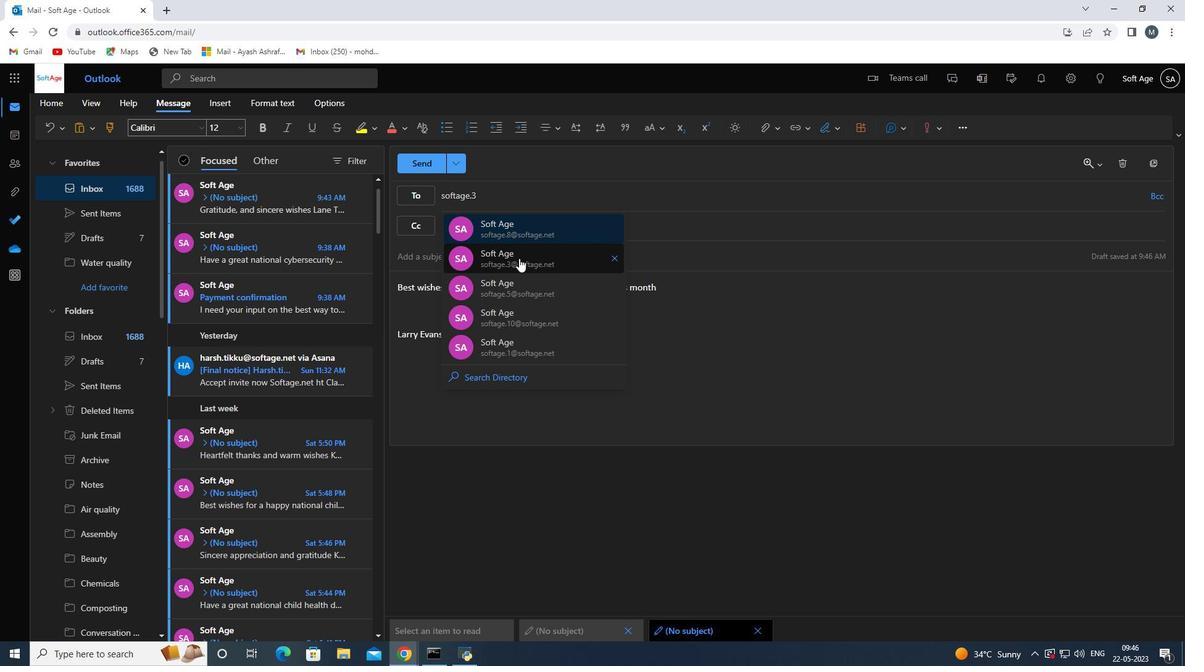 
Action: Mouse pressed left at (520, 264)
Screenshot: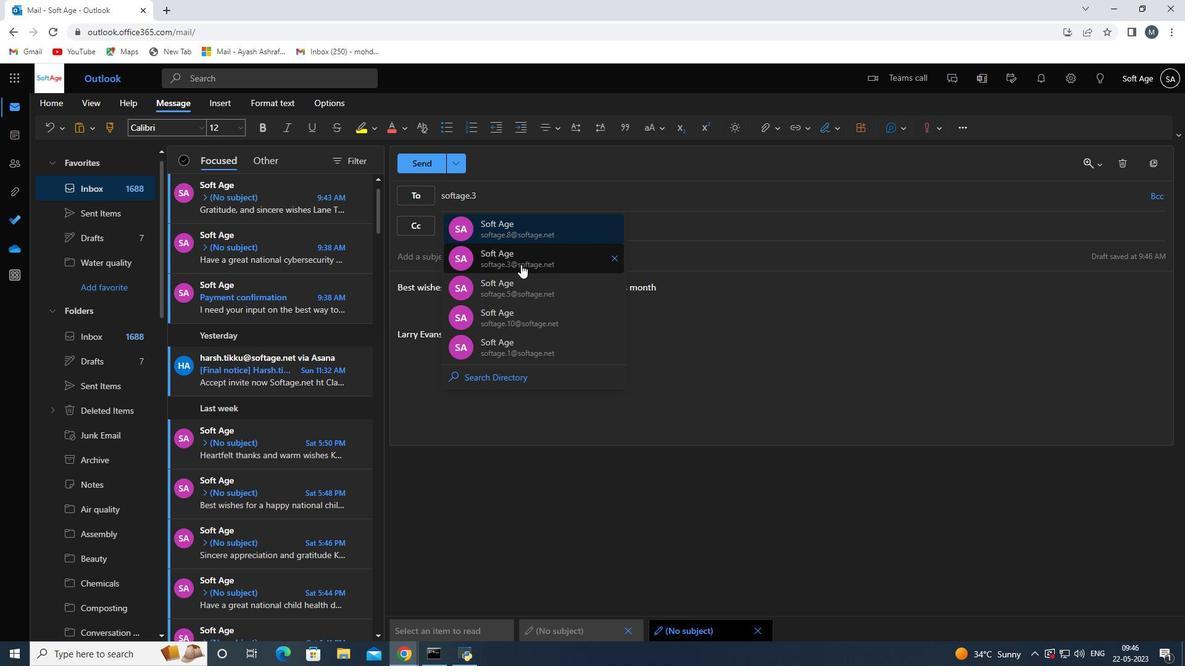 
Action: Mouse moved to (510, 346)
Screenshot: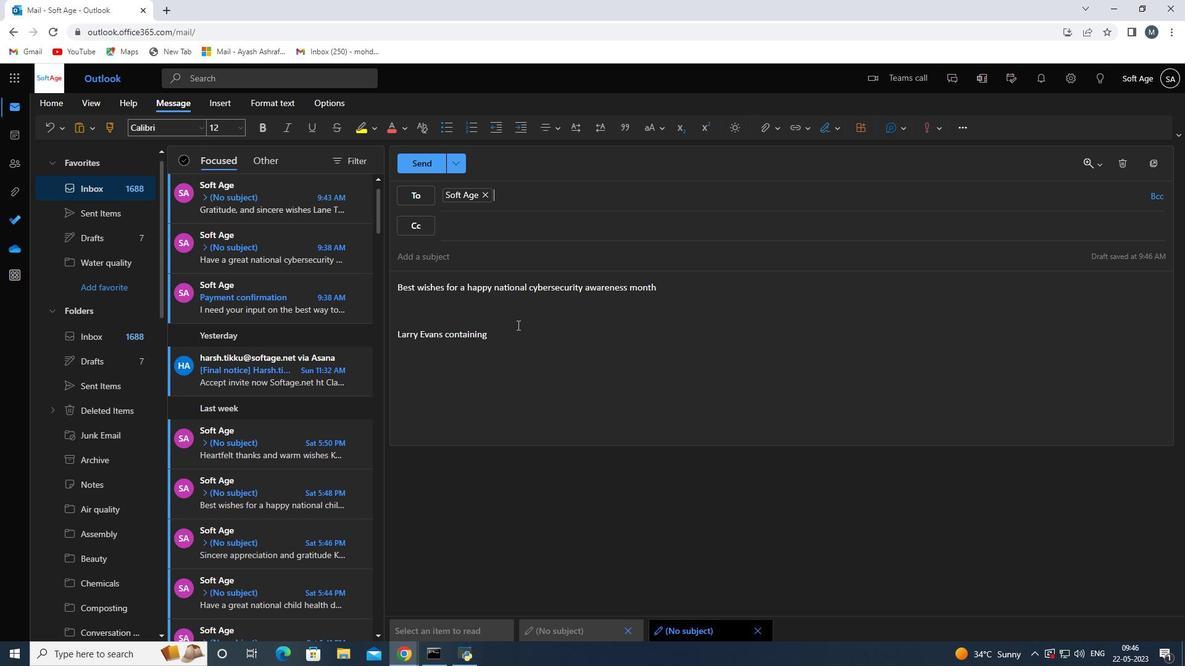 
Action: Mouse pressed left at (510, 346)
Screenshot: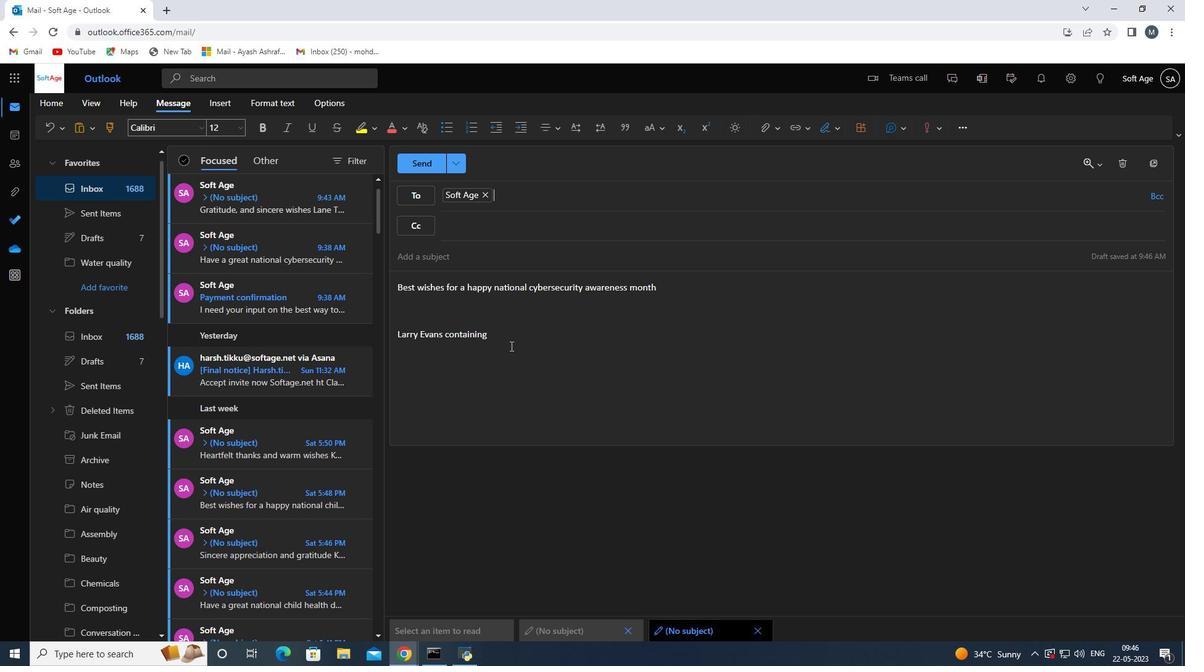 
Action: Mouse moved to (103, 414)
Screenshot: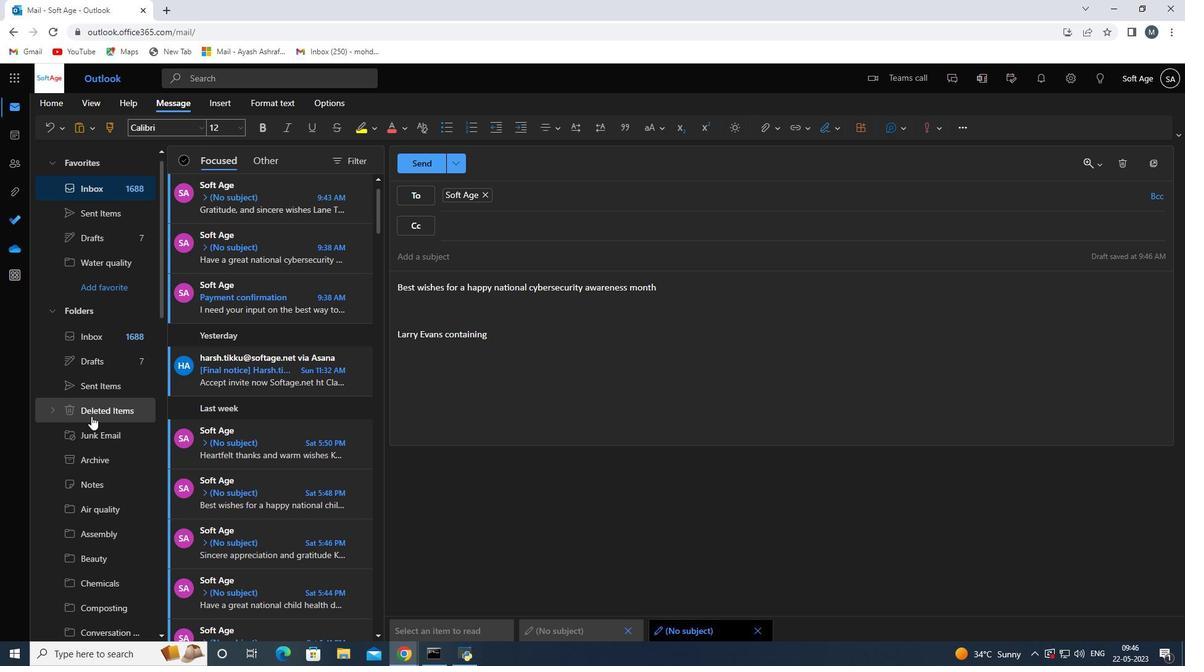 
Action: Mouse scrolled (103, 414) with delta (0, 0)
Screenshot: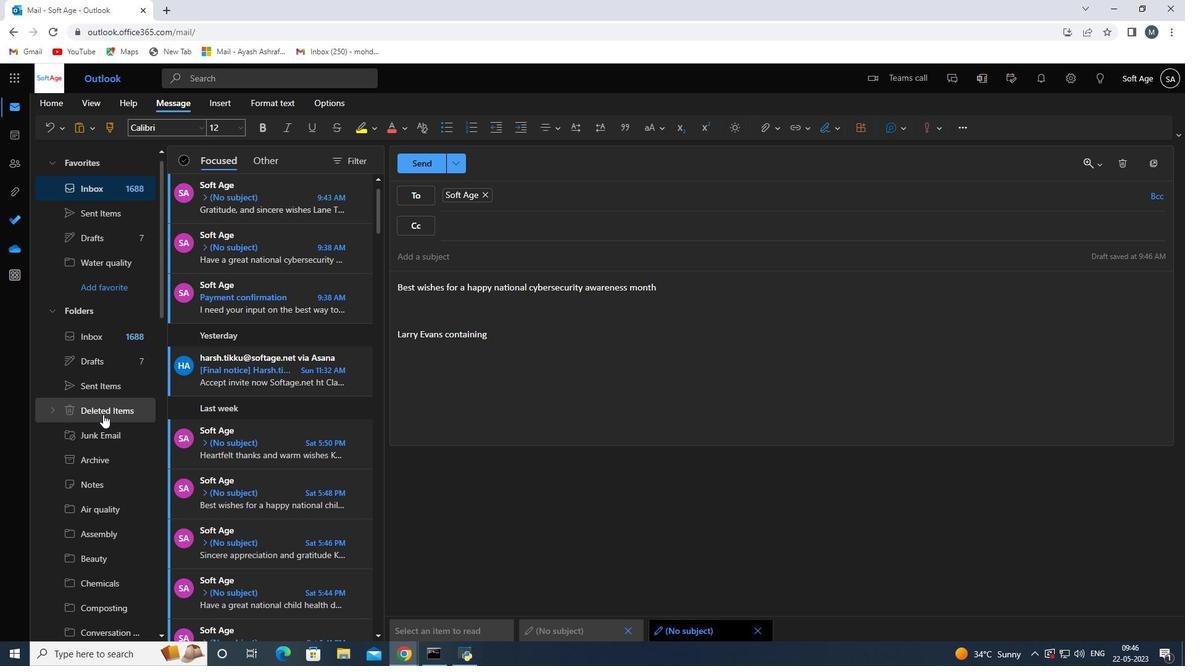 
Action: Mouse scrolled (103, 414) with delta (0, 0)
Screenshot: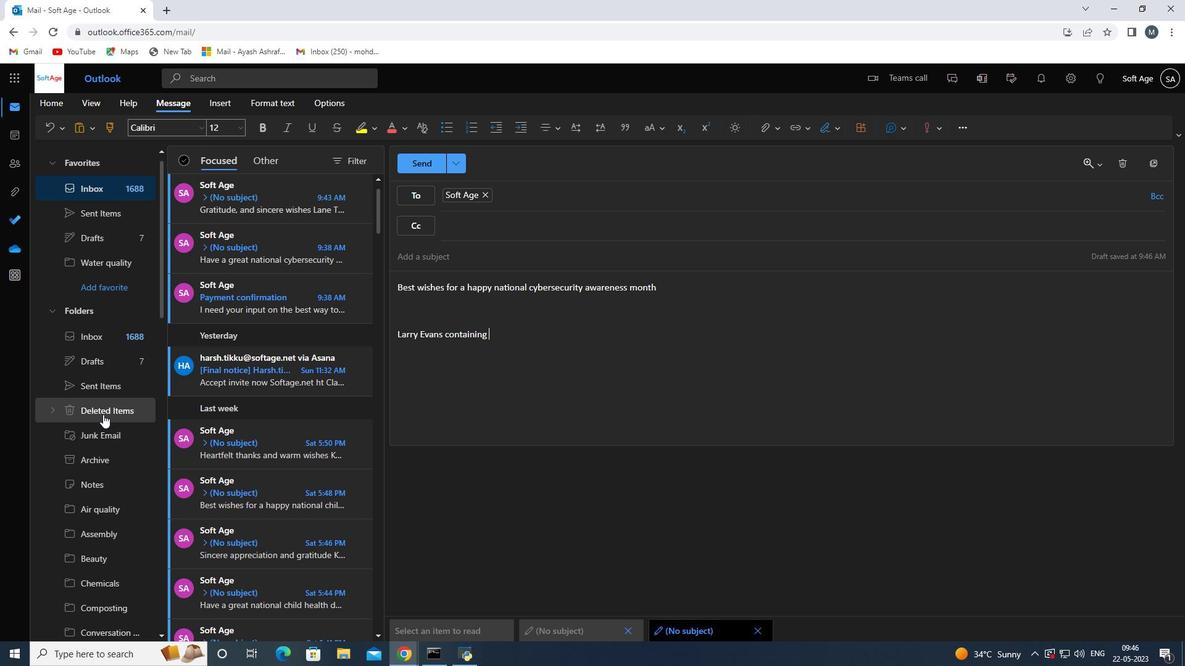 
Action: Mouse scrolled (103, 414) with delta (0, 0)
Screenshot: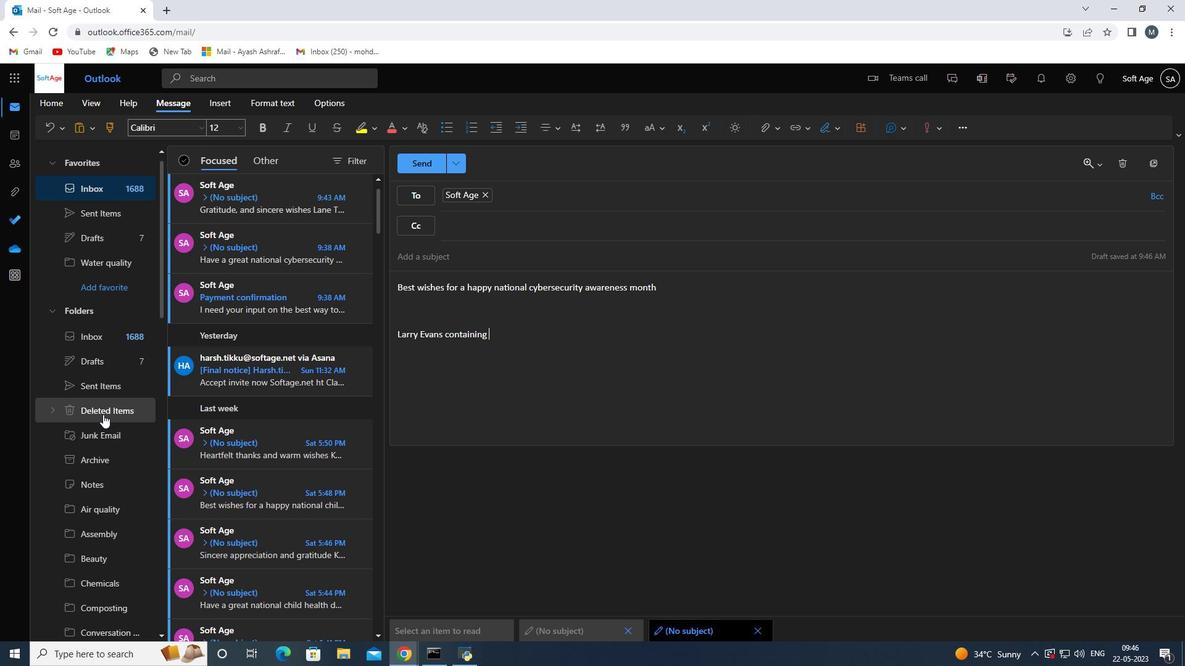 
Action: Mouse scrolled (103, 414) with delta (0, 0)
Screenshot: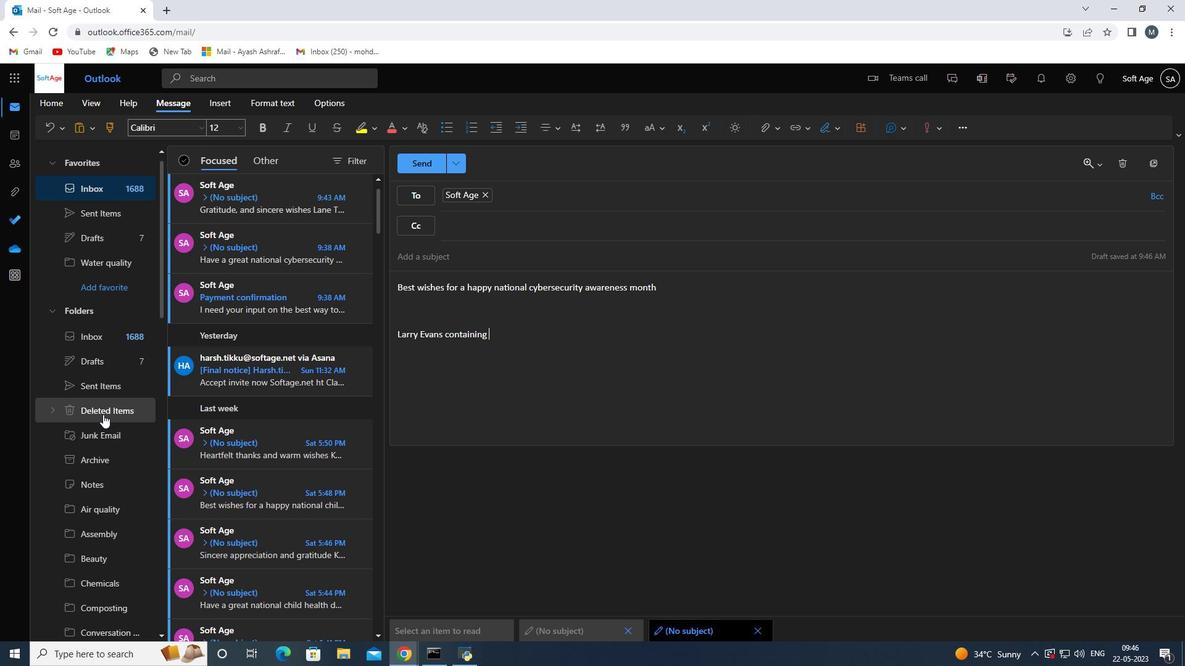 
Action: Mouse moved to (105, 433)
Screenshot: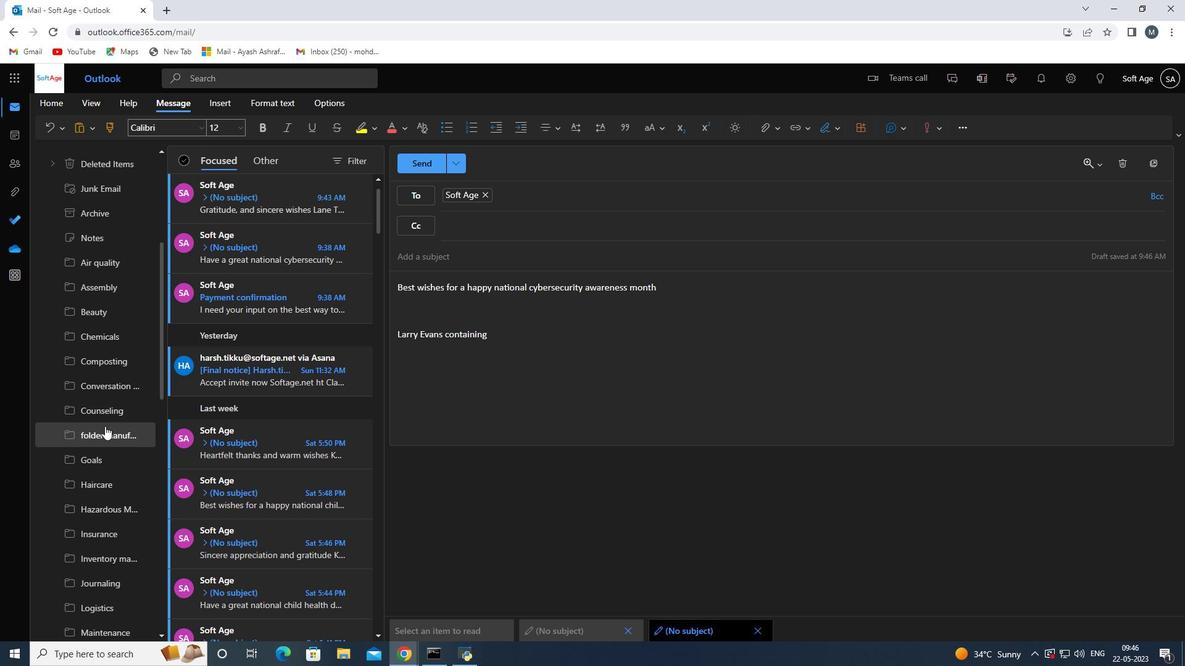 
Action: Mouse scrolled (105, 432) with delta (0, 0)
Screenshot: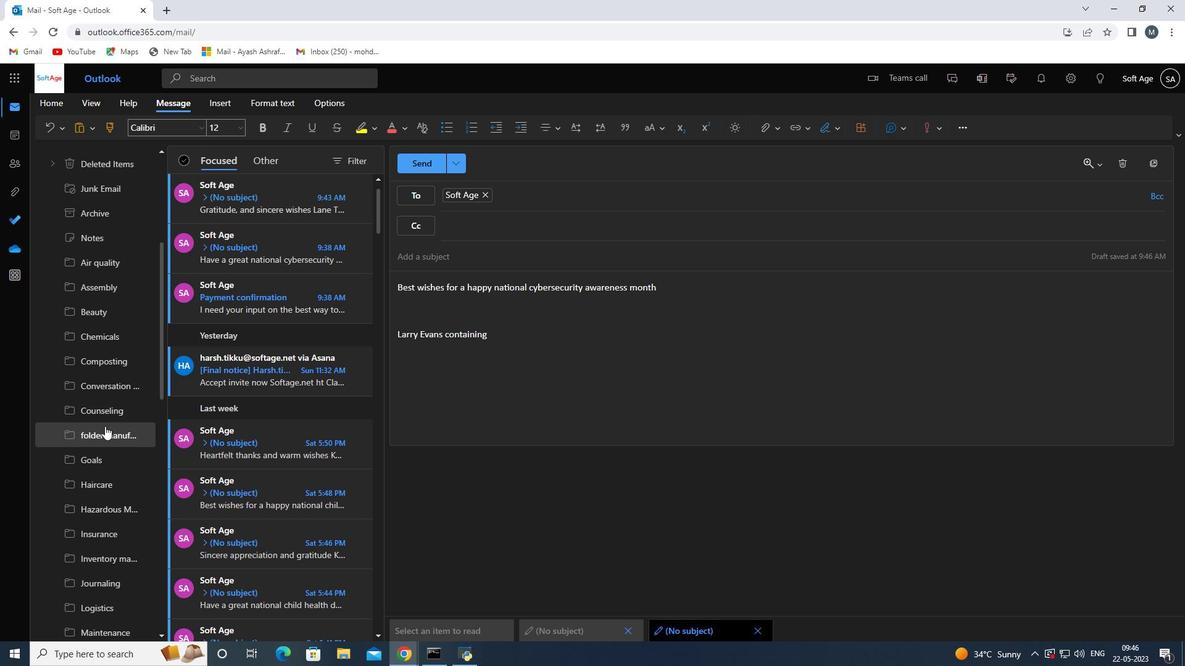 
Action: Mouse moved to (105, 435)
Screenshot: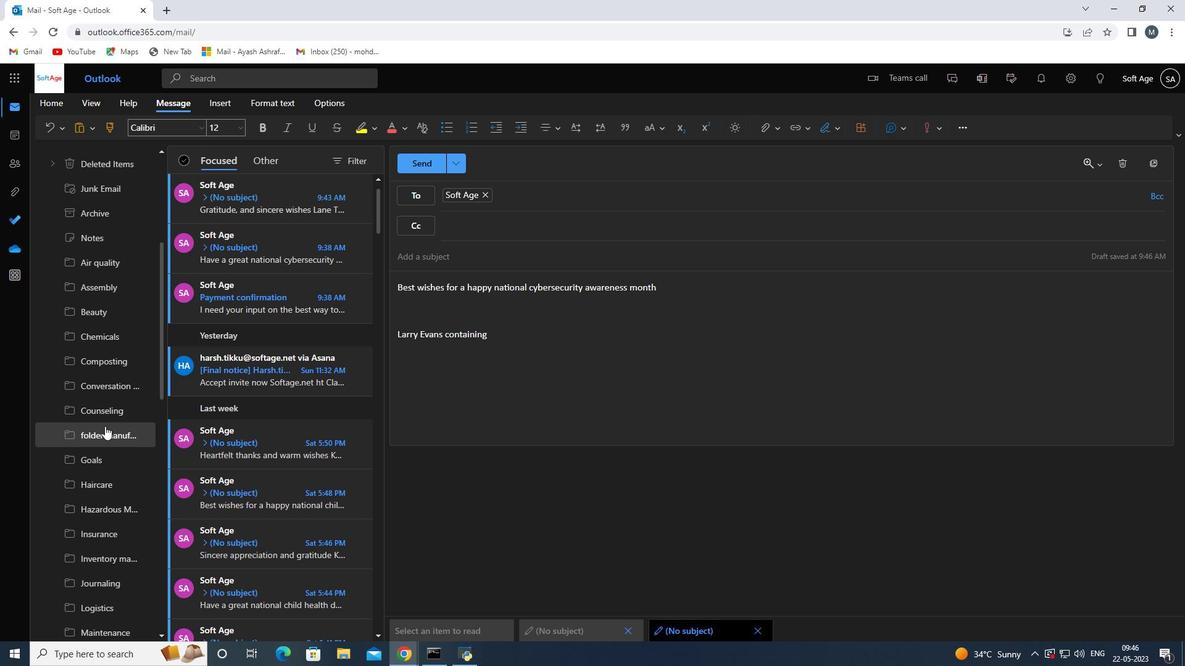 
Action: Mouse scrolled (105, 435) with delta (0, 0)
Screenshot: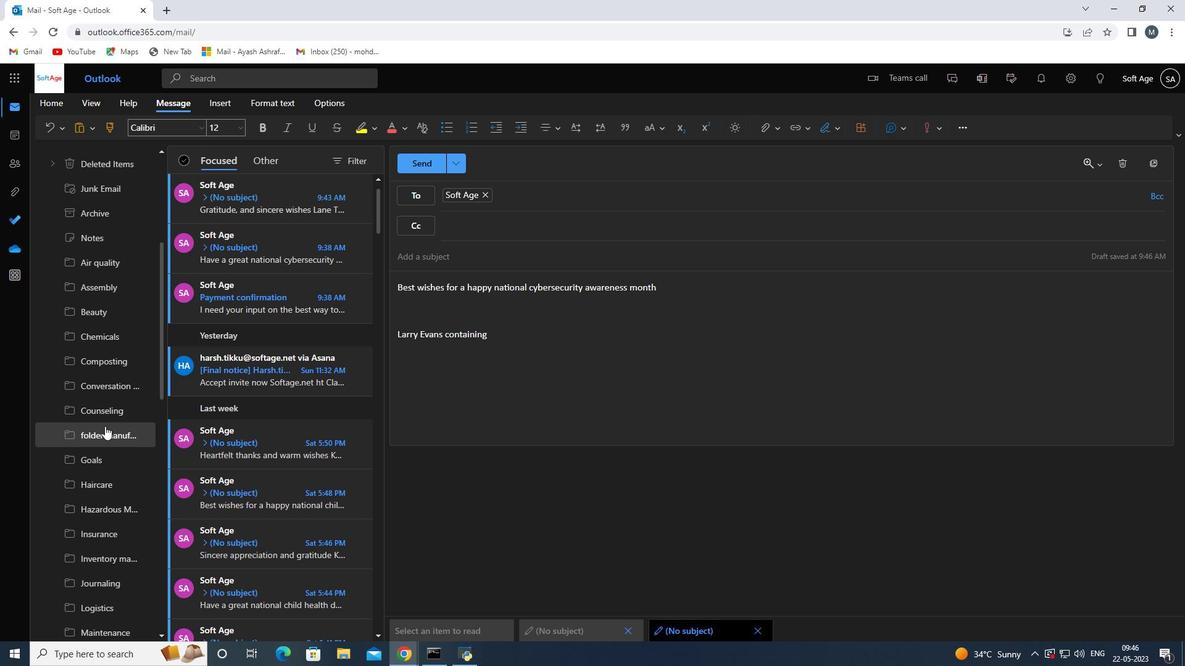 
Action: Mouse moved to (105, 439)
Screenshot: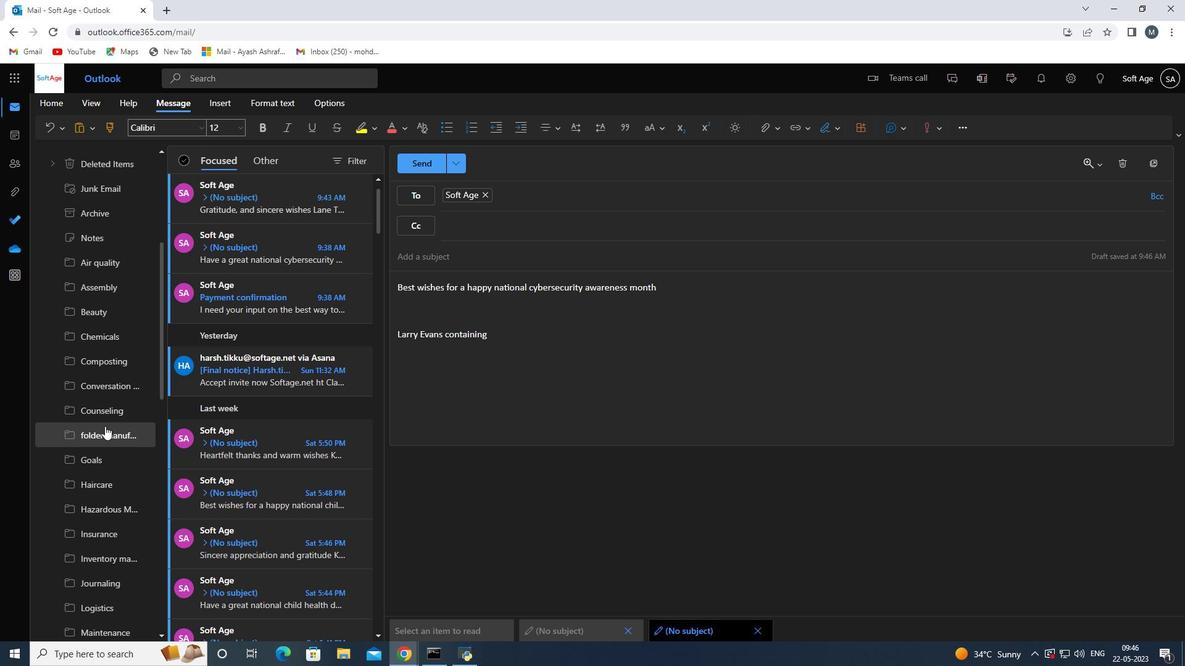 
Action: Mouse scrolled (105, 438) with delta (0, 0)
Screenshot: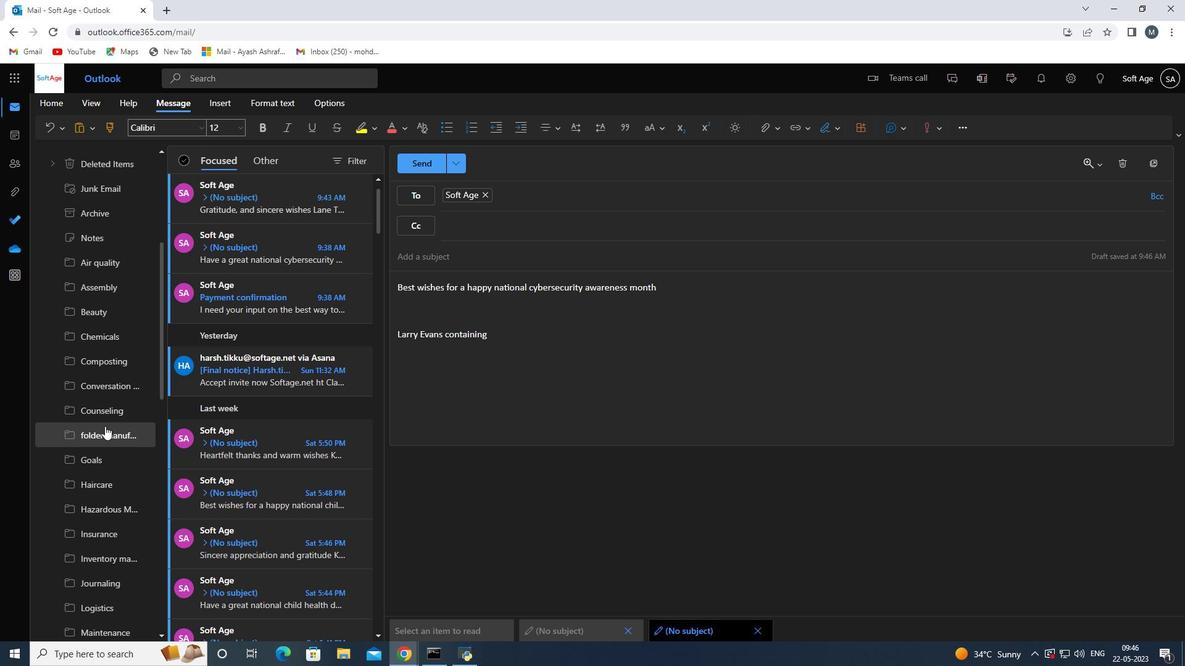 
Action: Mouse moved to (105, 441)
Screenshot: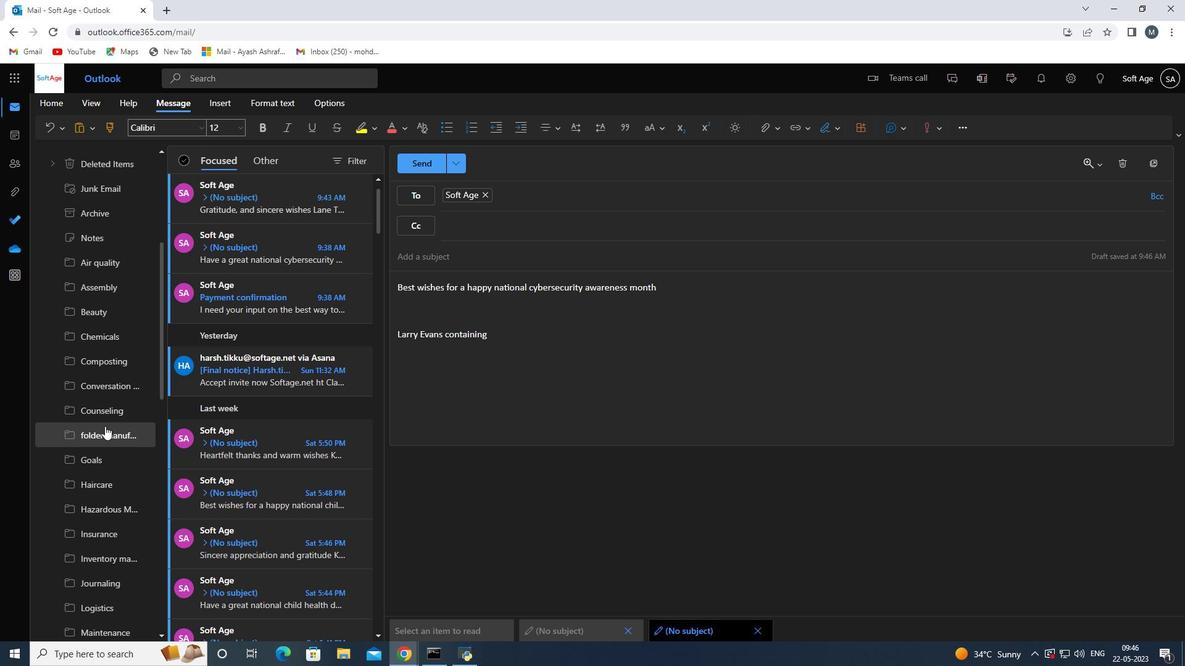 
Action: Mouse scrolled (105, 440) with delta (0, 0)
Screenshot: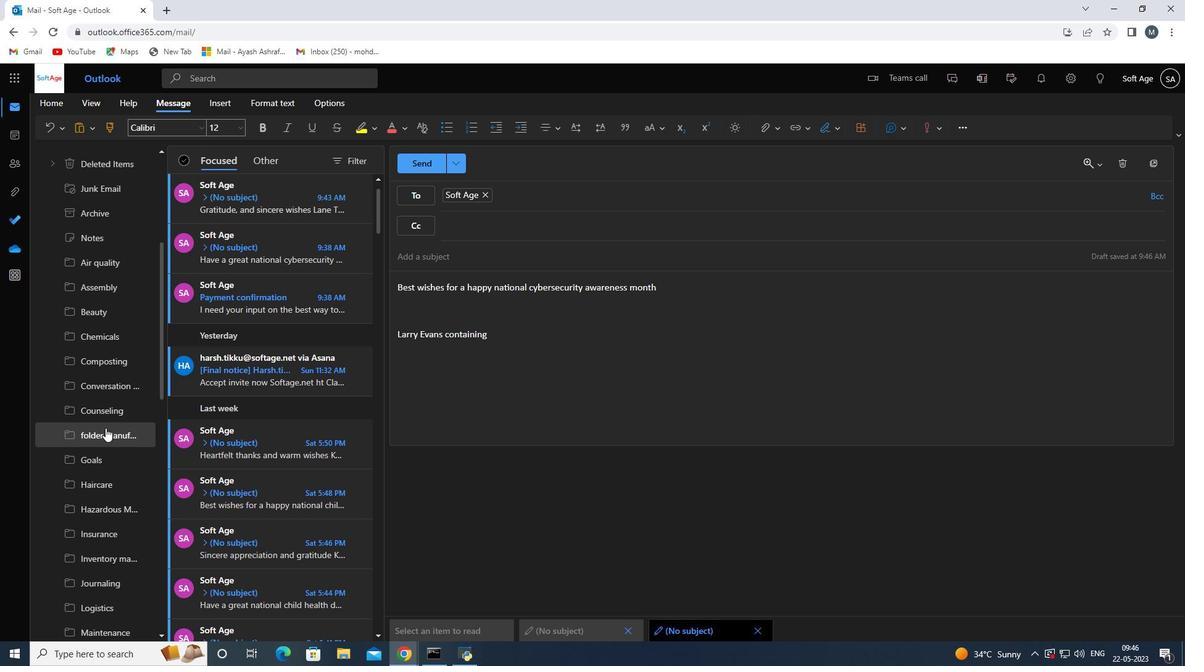 
Action: Mouse moved to (105, 448)
Screenshot: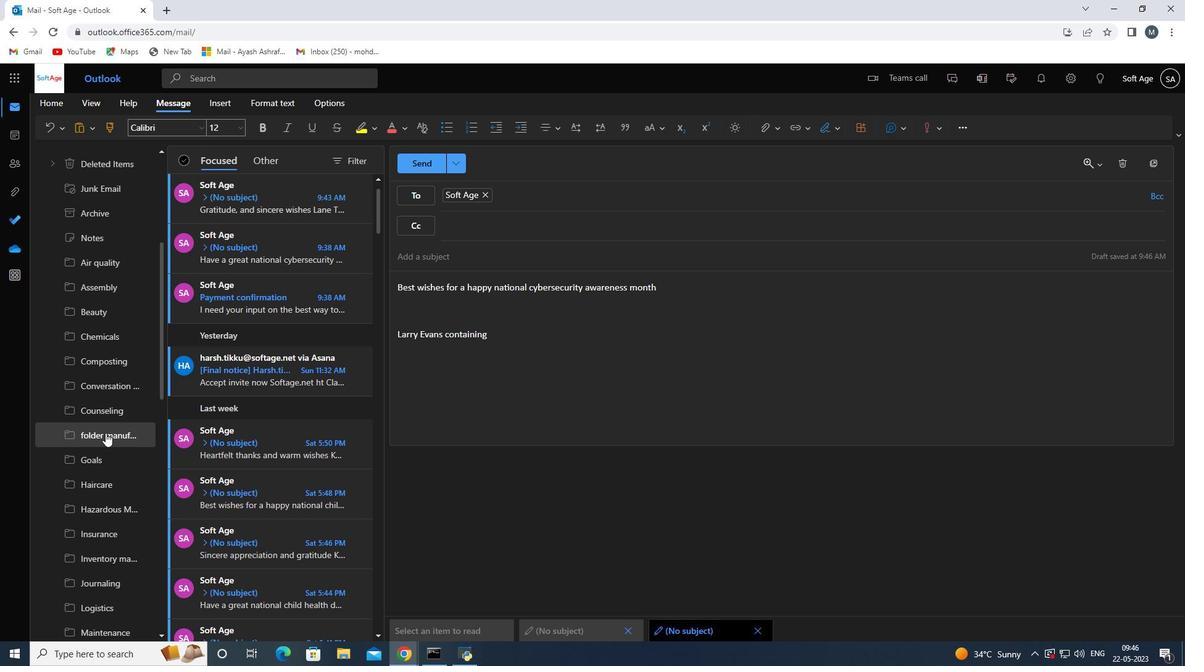 
Action: Mouse scrolled (105, 447) with delta (0, 0)
Screenshot: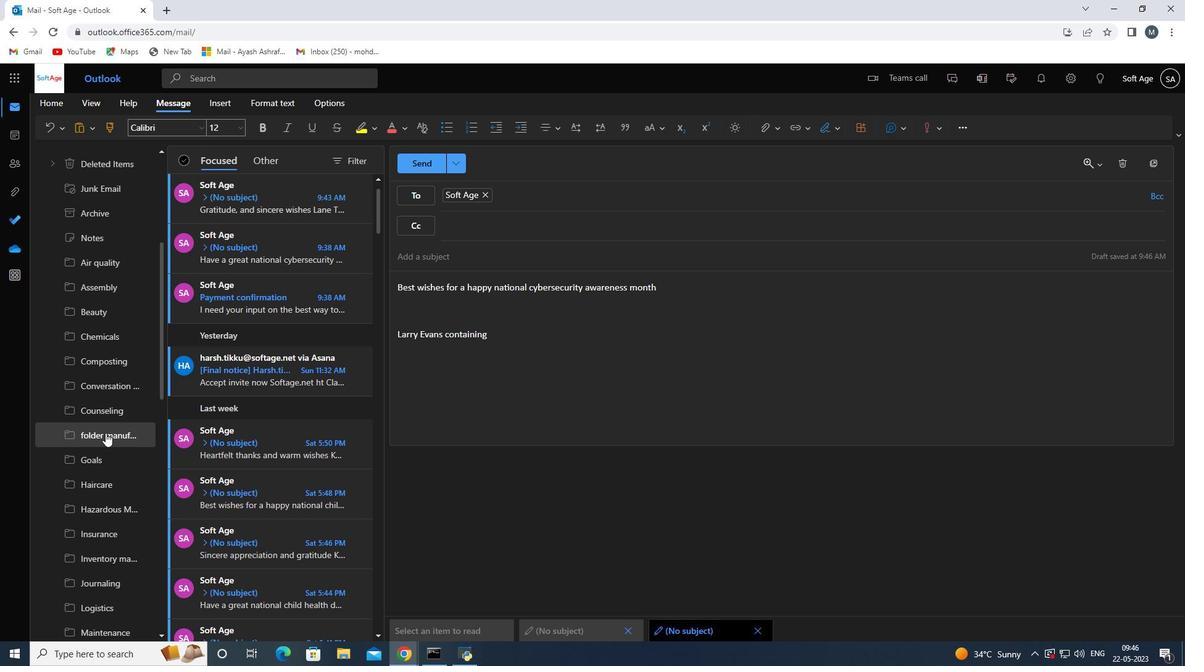 
Action: Mouse moved to (103, 456)
Screenshot: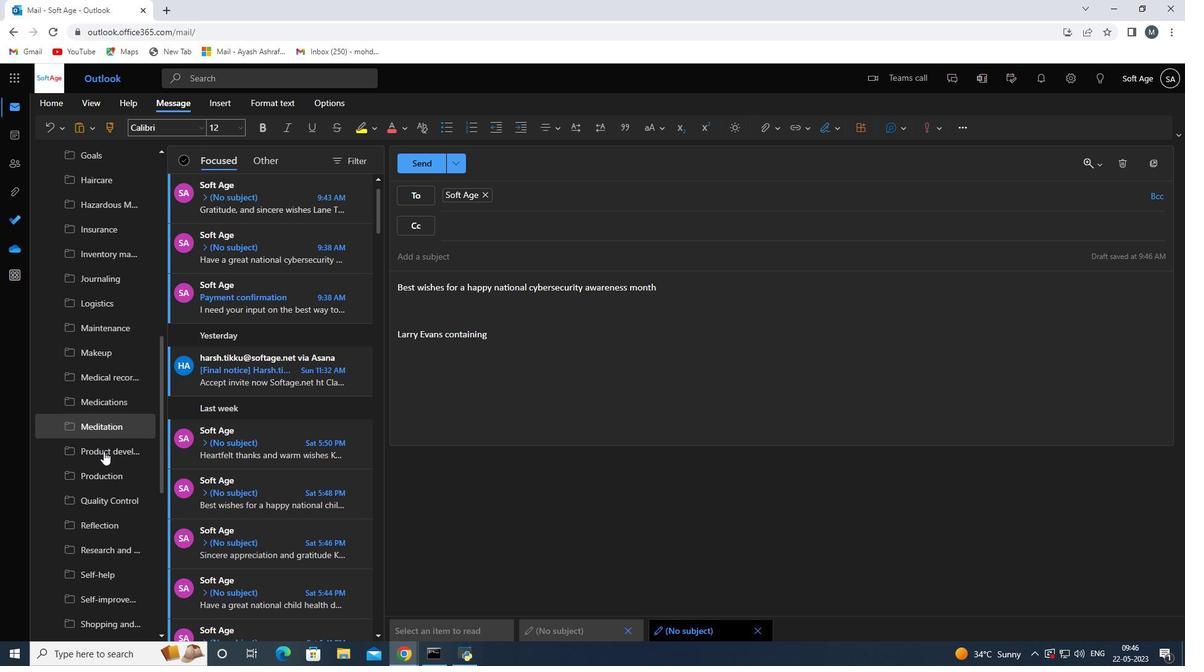 
Action: Mouse scrolled (103, 456) with delta (0, 0)
Screenshot: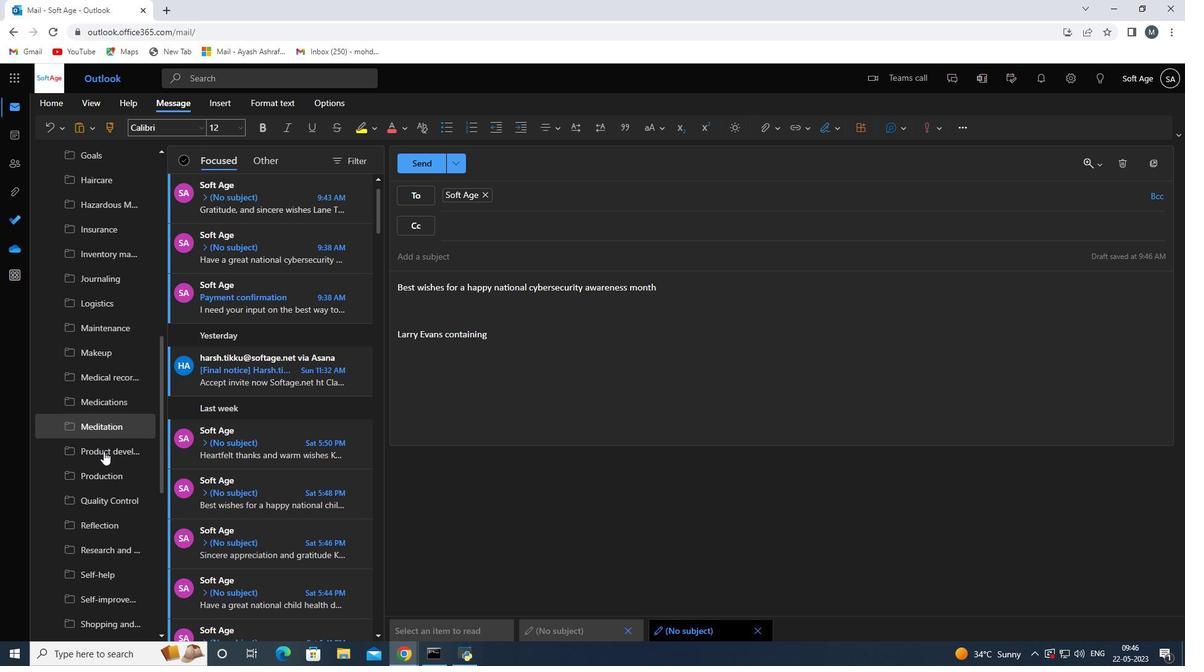 
Action: Mouse moved to (103, 461)
Screenshot: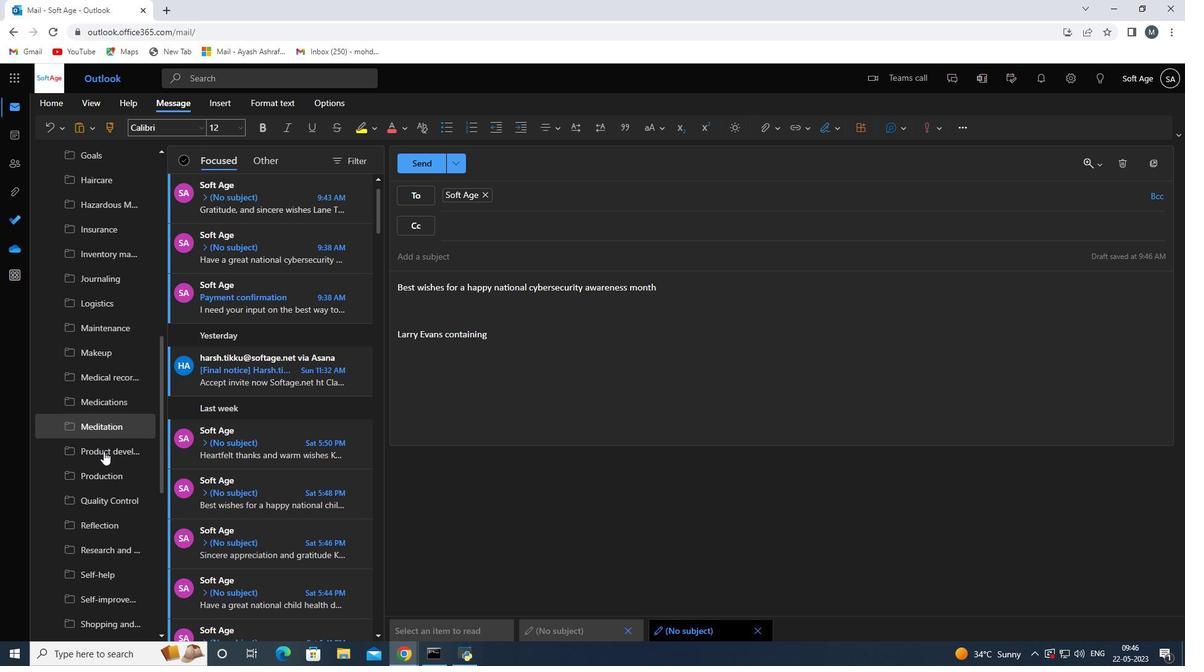 
Action: Mouse scrolled (103, 460) with delta (0, 0)
Screenshot: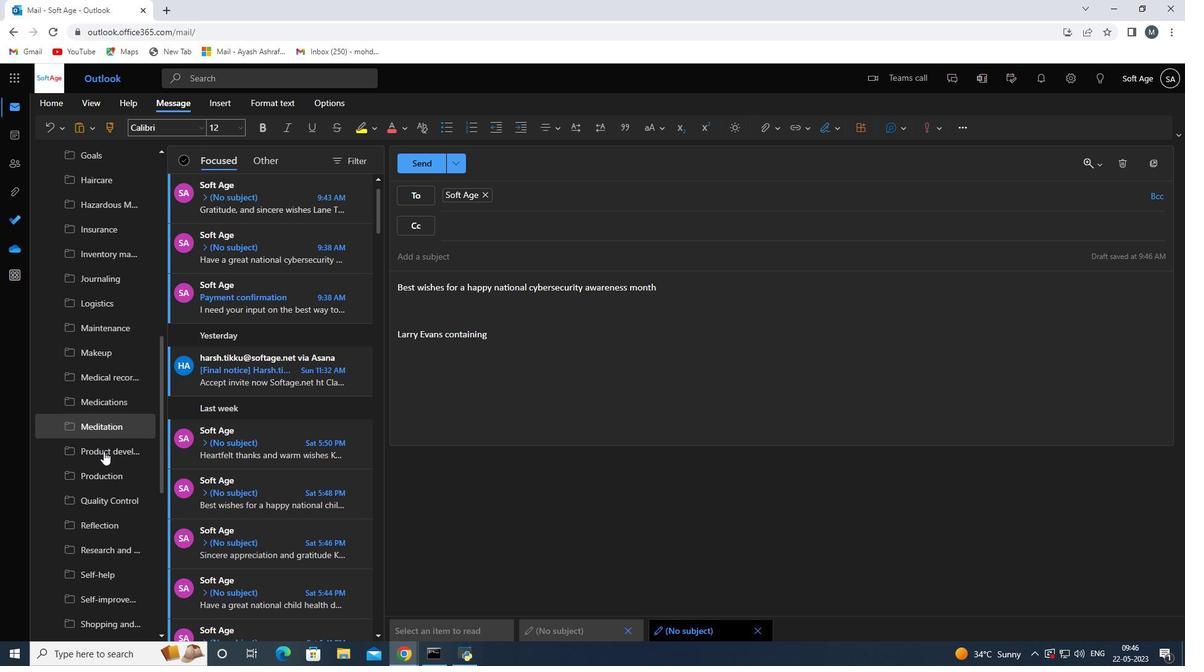 
Action: Mouse moved to (103, 464)
Screenshot: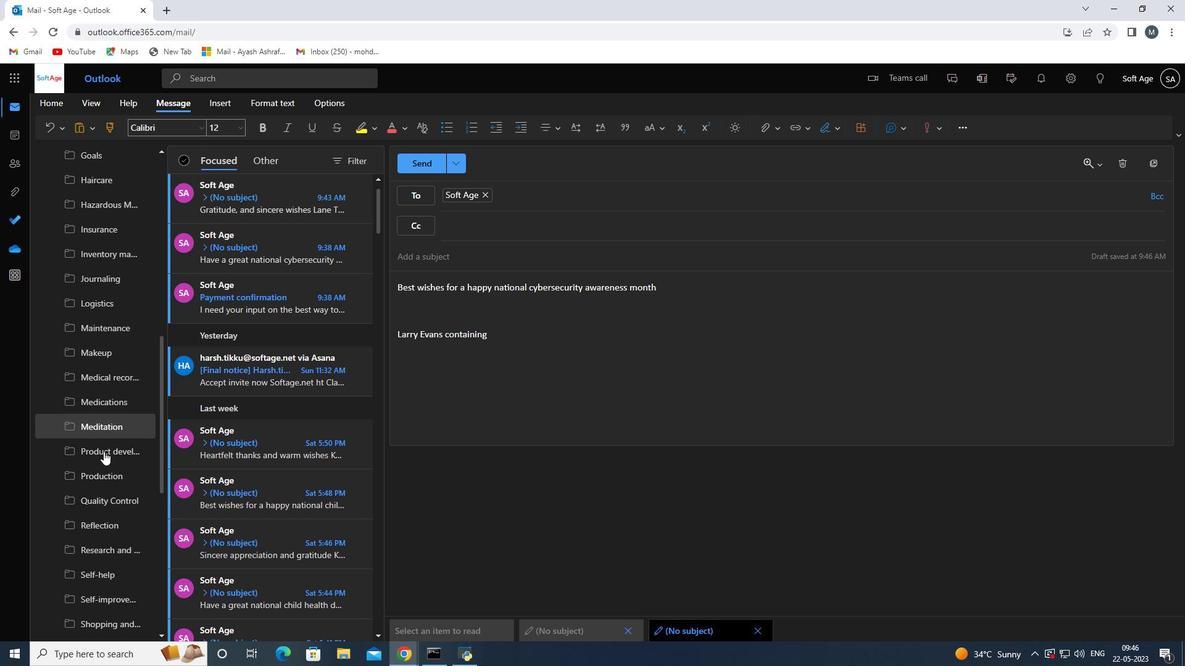 
Action: Mouse scrolled (103, 463) with delta (0, 0)
Screenshot: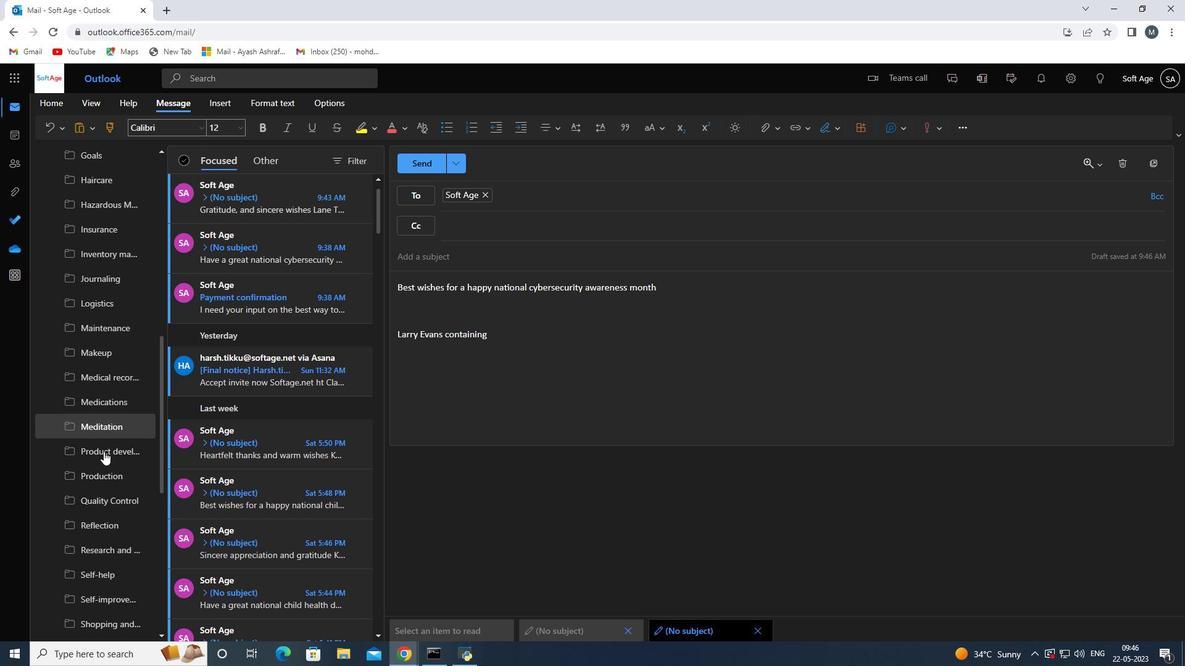 
Action: Mouse moved to (103, 467)
Screenshot: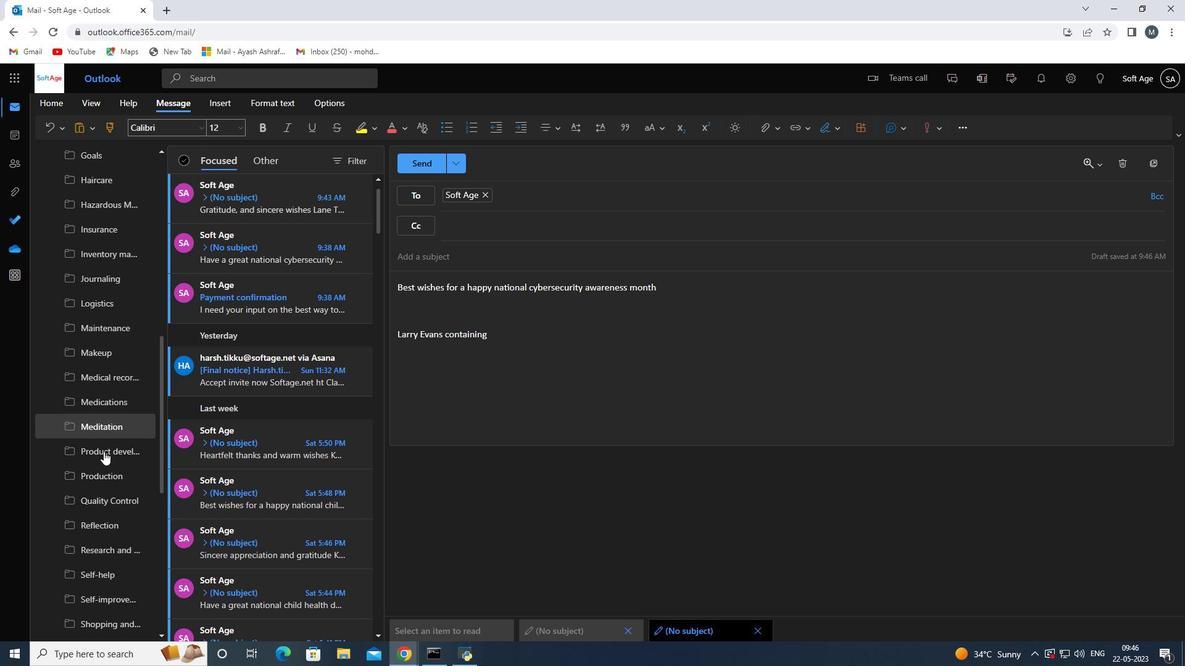 
Action: Mouse scrolled (103, 466) with delta (0, 0)
Screenshot: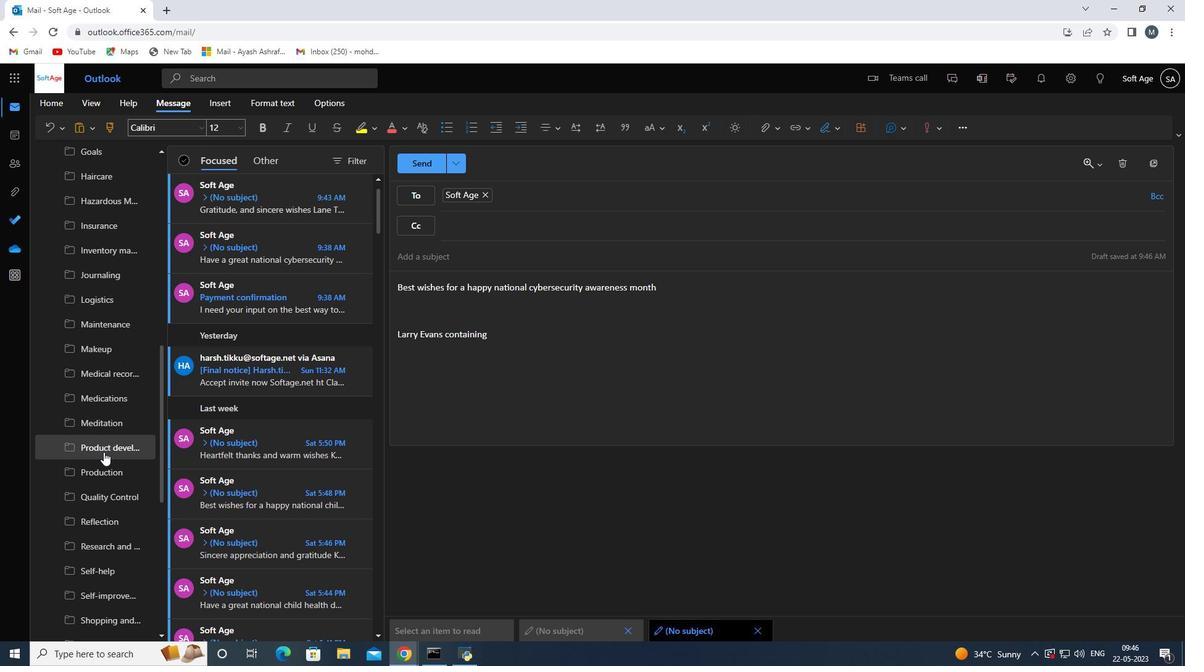 
Action: Mouse moved to (103, 468)
Screenshot: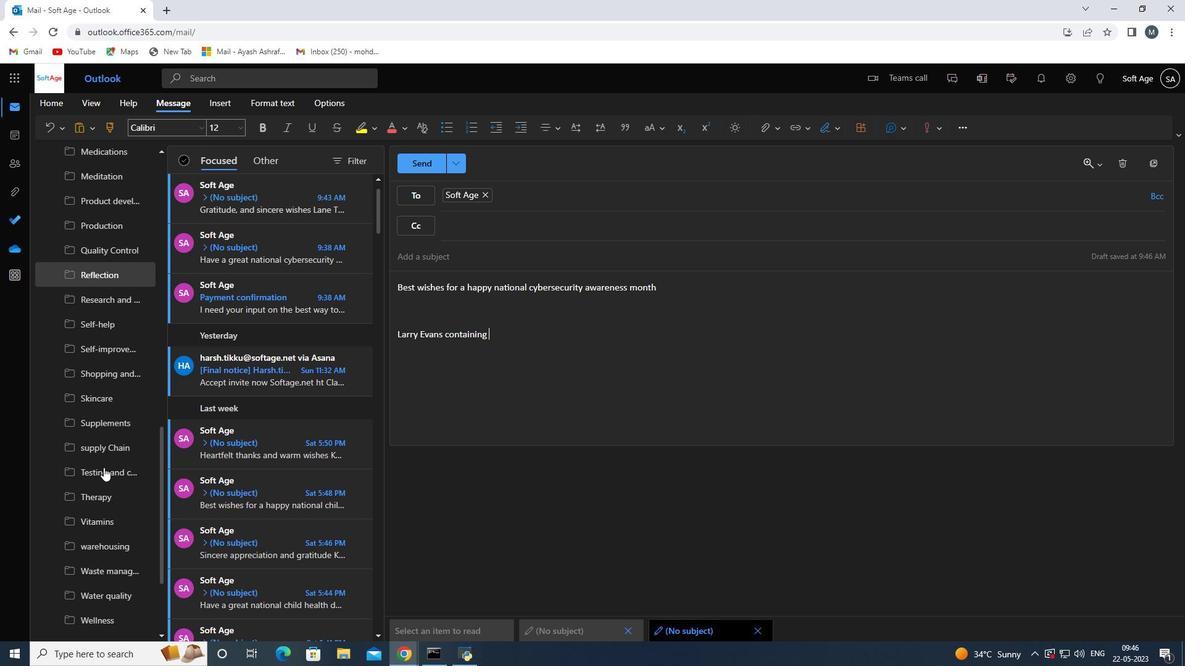 
Action: Mouse scrolled (103, 467) with delta (0, 0)
Screenshot: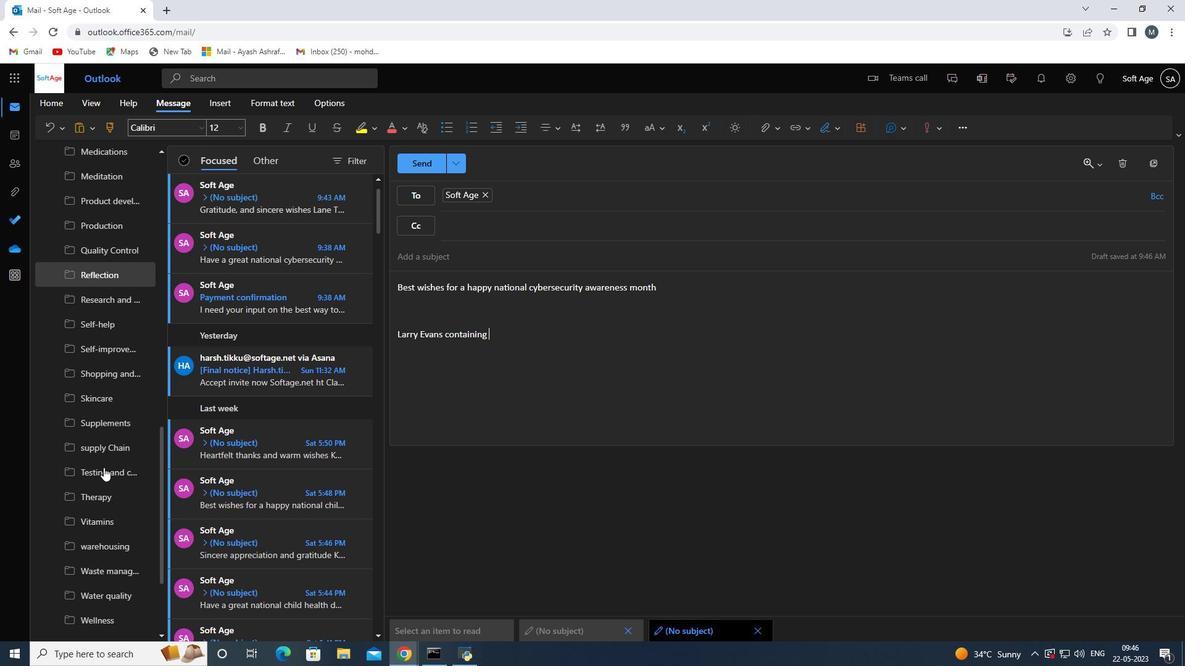 
Action: Mouse scrolled (103, 467) with delta (0, 0)
Screenshot: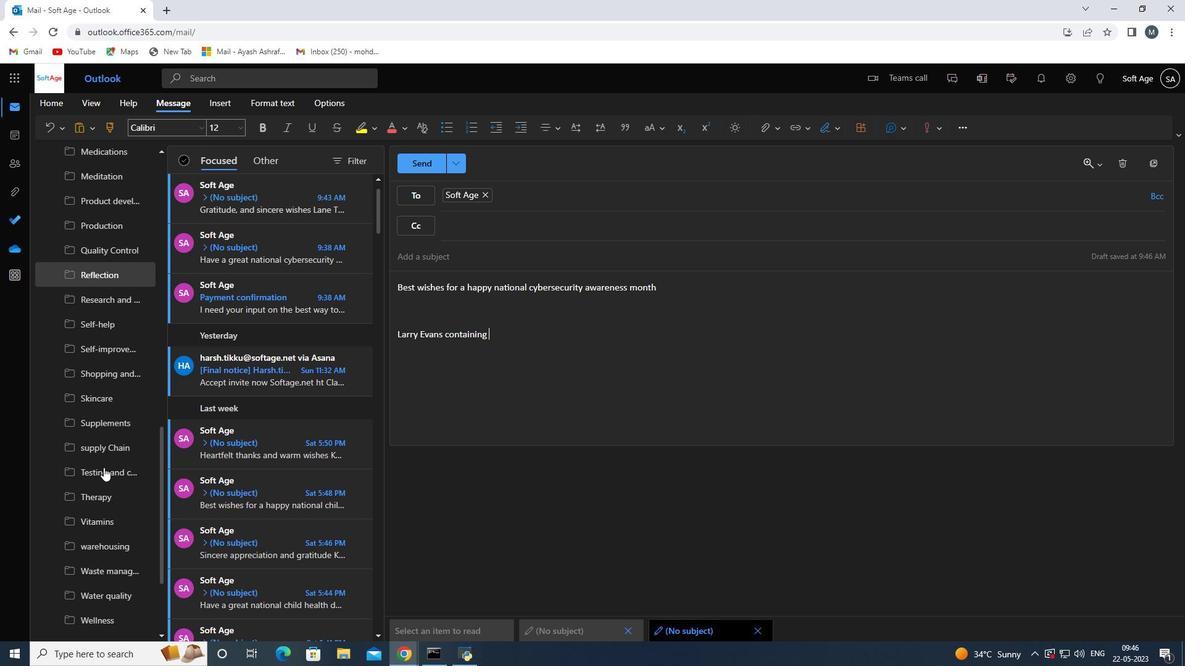 
Action: Mouse moved to (103, 469)
Screenshot: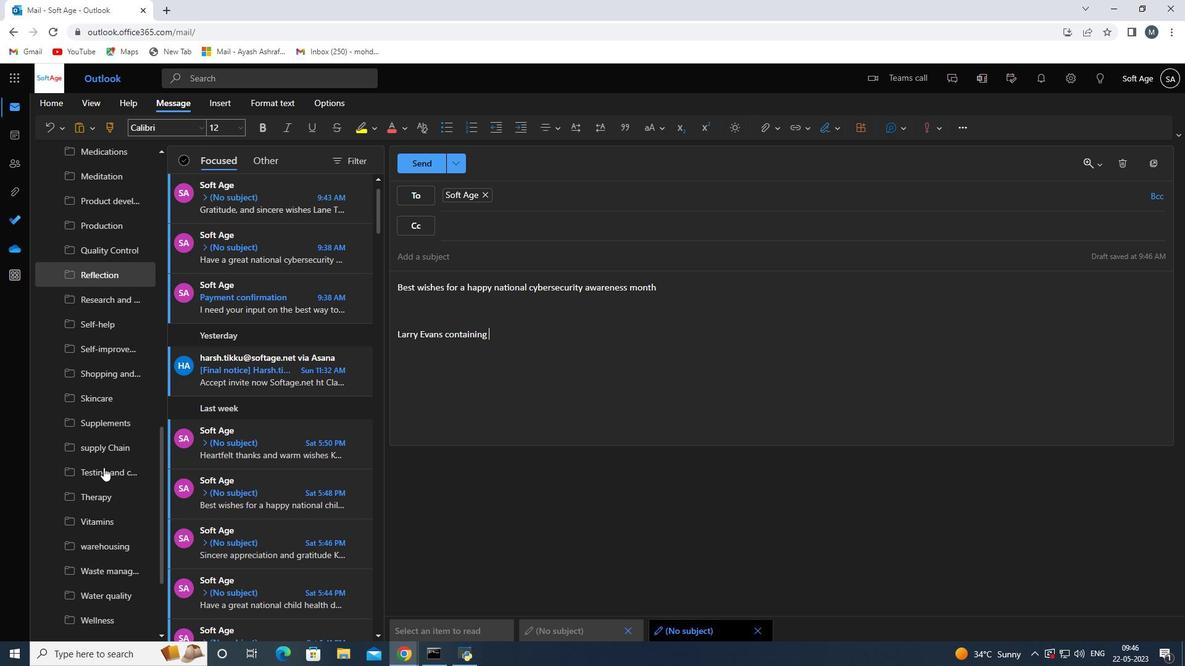 
Action: Mouse scrolled (103, 469) with delta (0, 0)
Screenshot: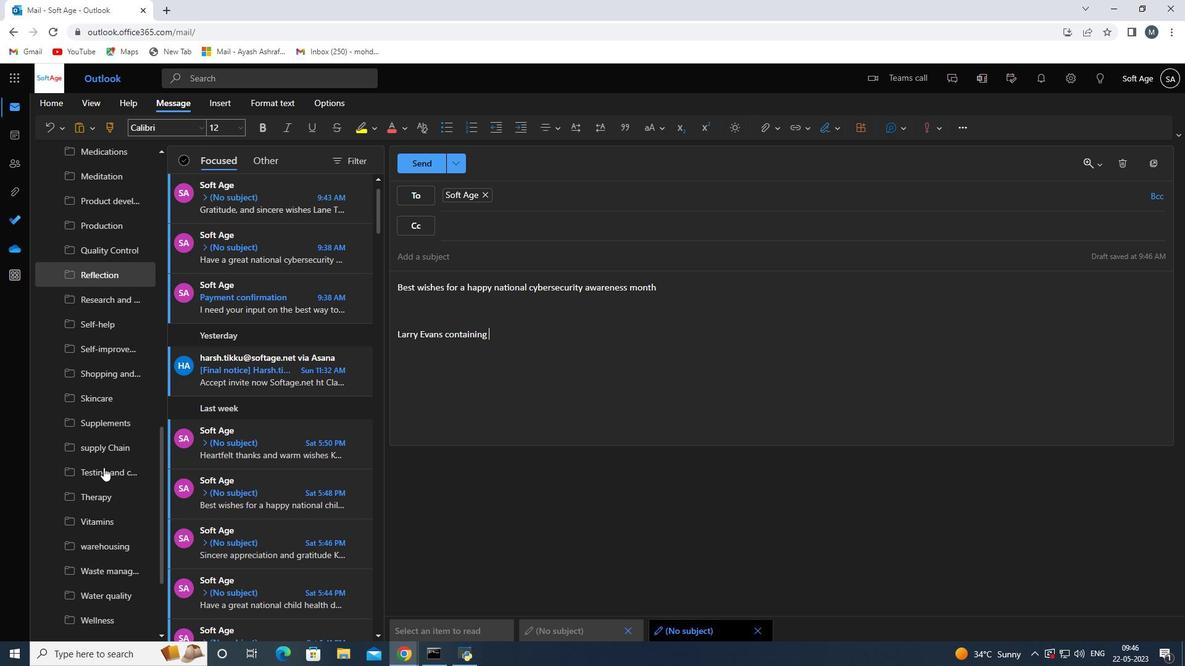 
Action: Mouse moved to (103, 472)
Screenshot: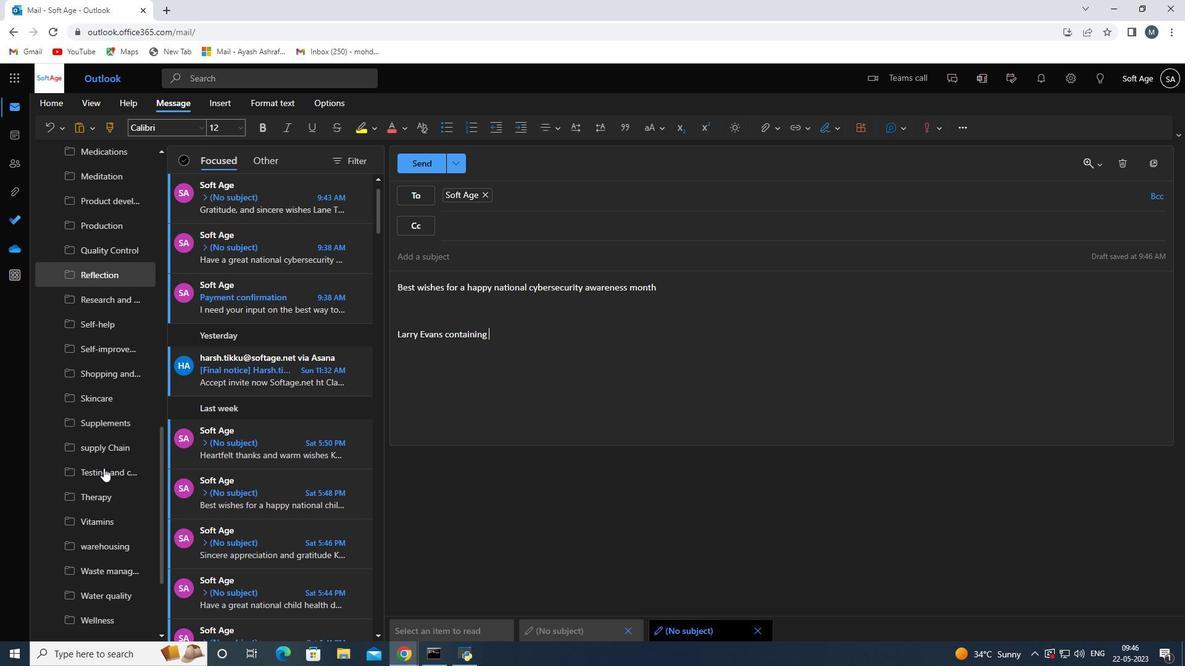 
Action: Mouse scrolled (103, 471) with delta (0, 0)
Screenshot: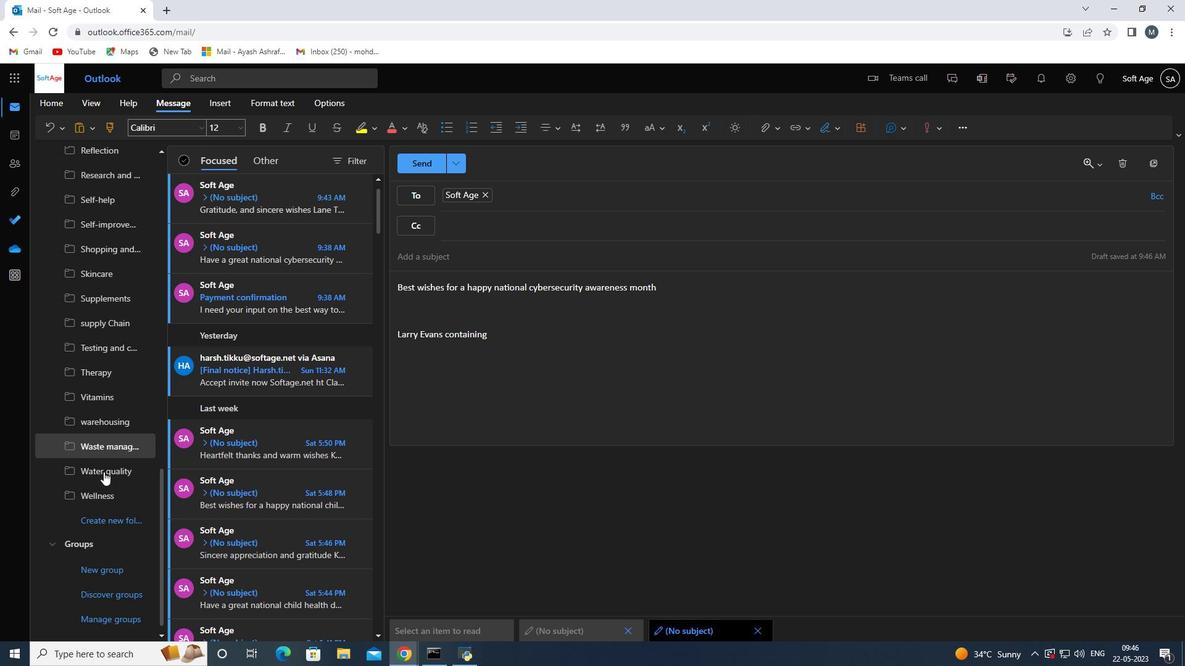 
Action: Mouse scrolled (103, 471) with delta (0, 0)
Screenshot: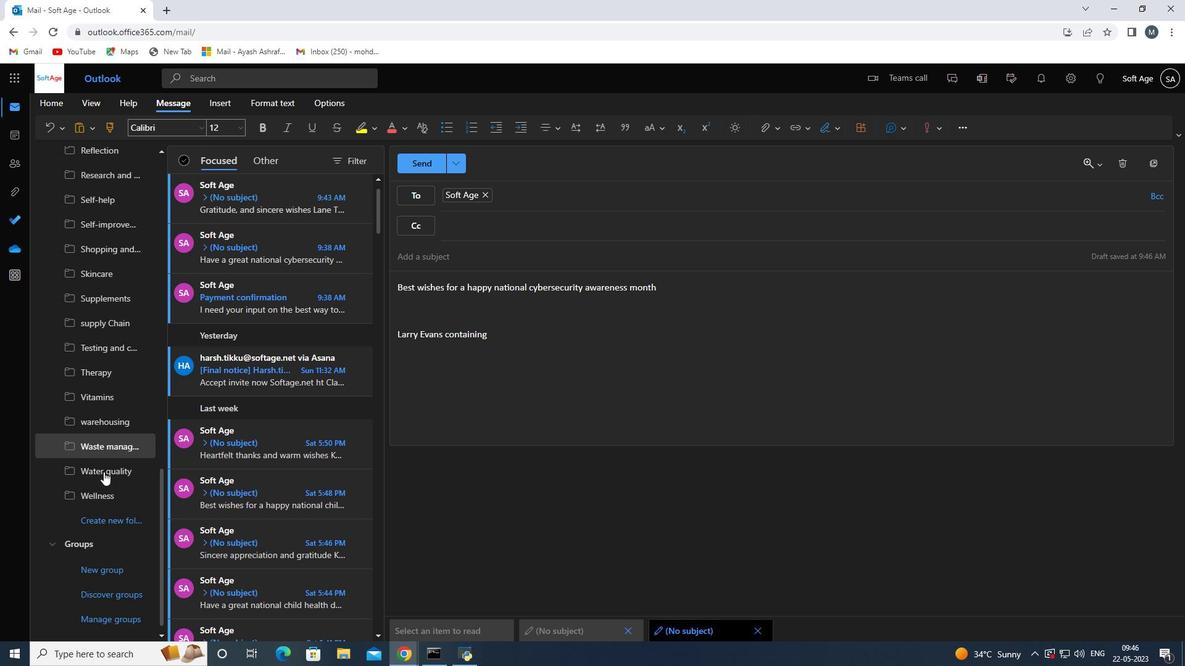 
Action: Mouse moved to (108, 520)
Screenshot: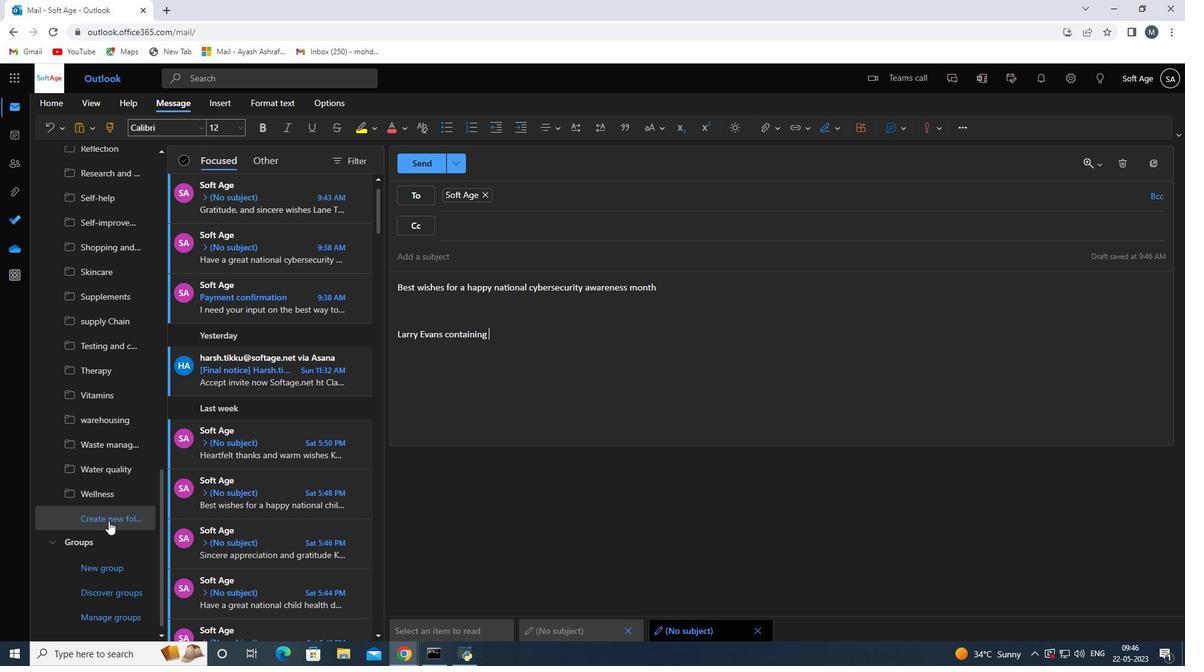 
Action: Mouse pressed left at (108, 520)
Screenshot: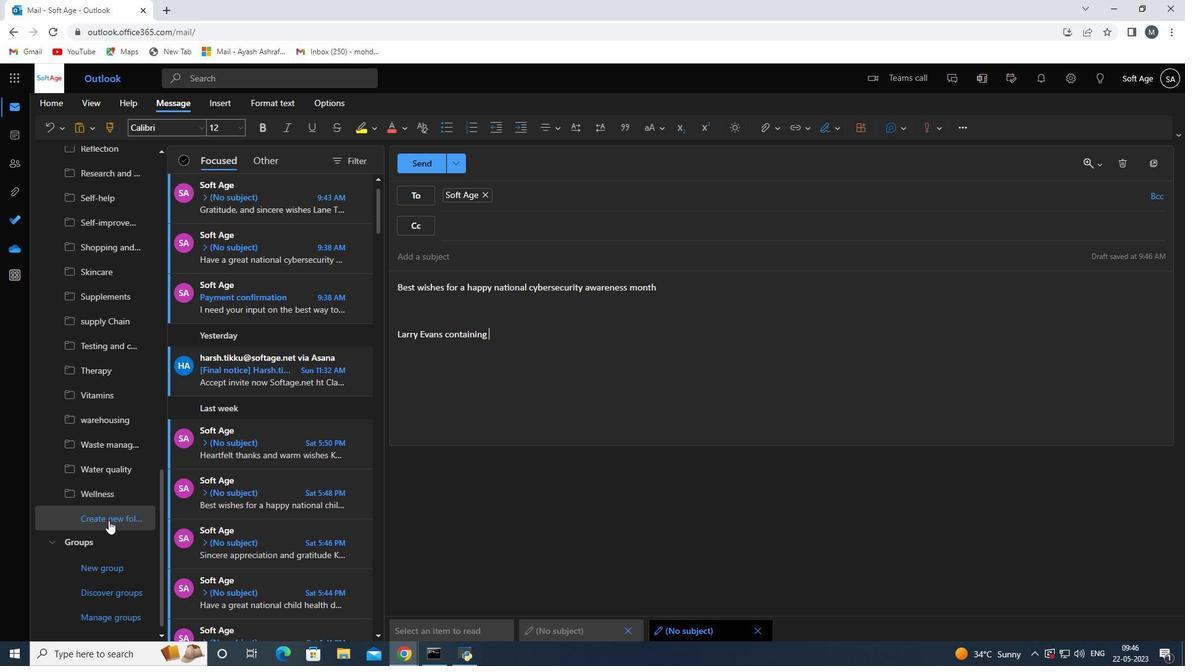 
Action: Mouse pressed left at (108, 520)
Screenshot: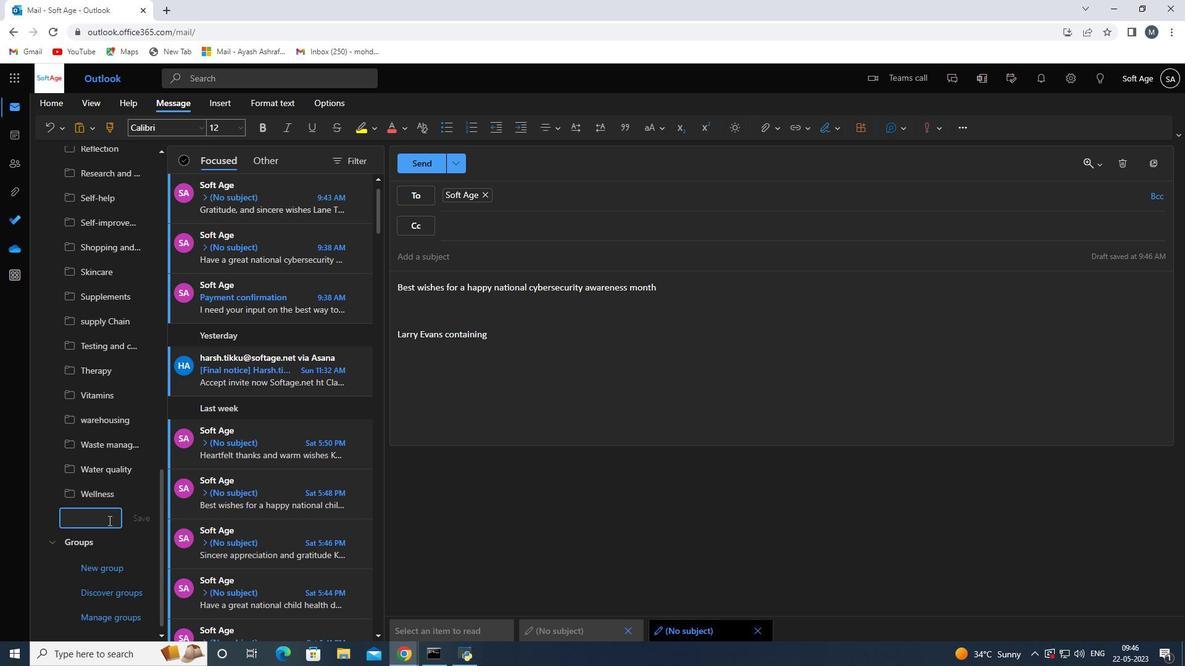 
Action: Key pressed <Key.shift>Repai<Key.backspace>irs
Screenshot: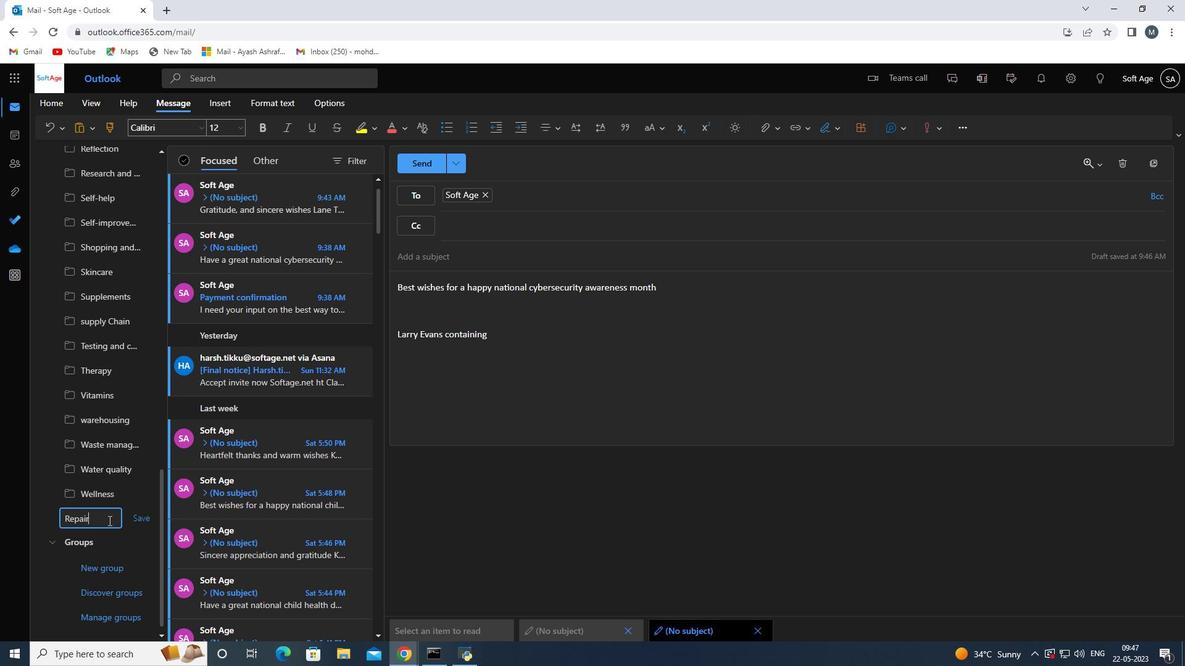 
Action: Mouse moved to (139, 521)
Screenshot: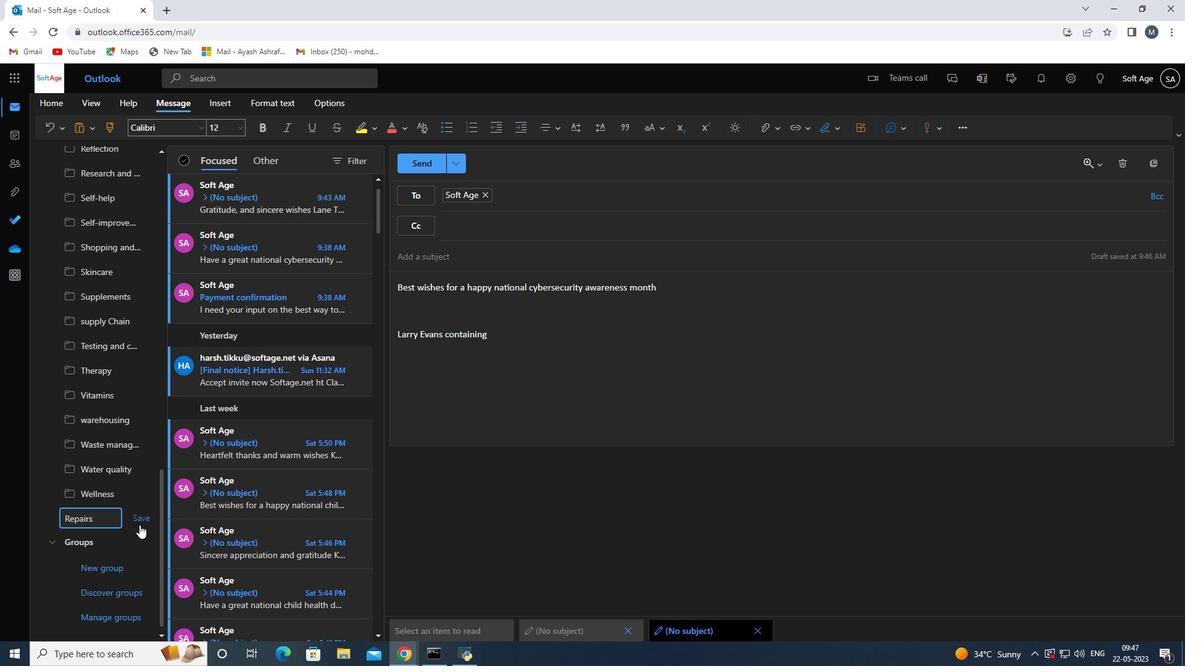 
Action: Mouse pressed left at (139, 521)
Screenshot: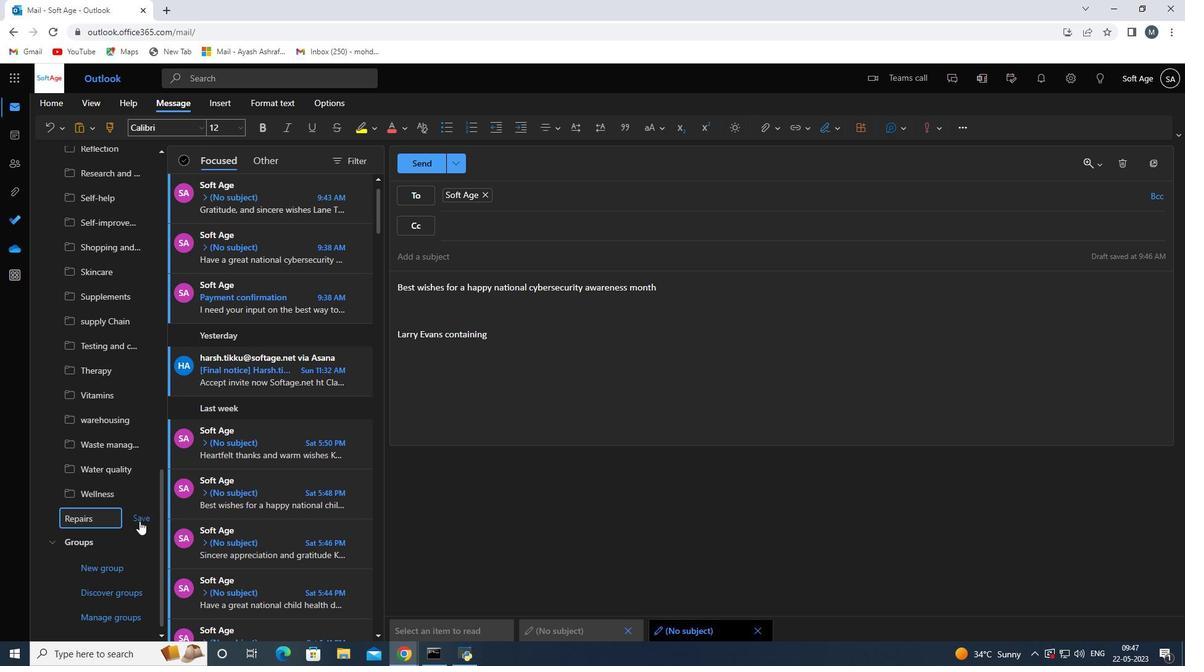 
Action: Mouse moved to (417, 166)
Screenshot: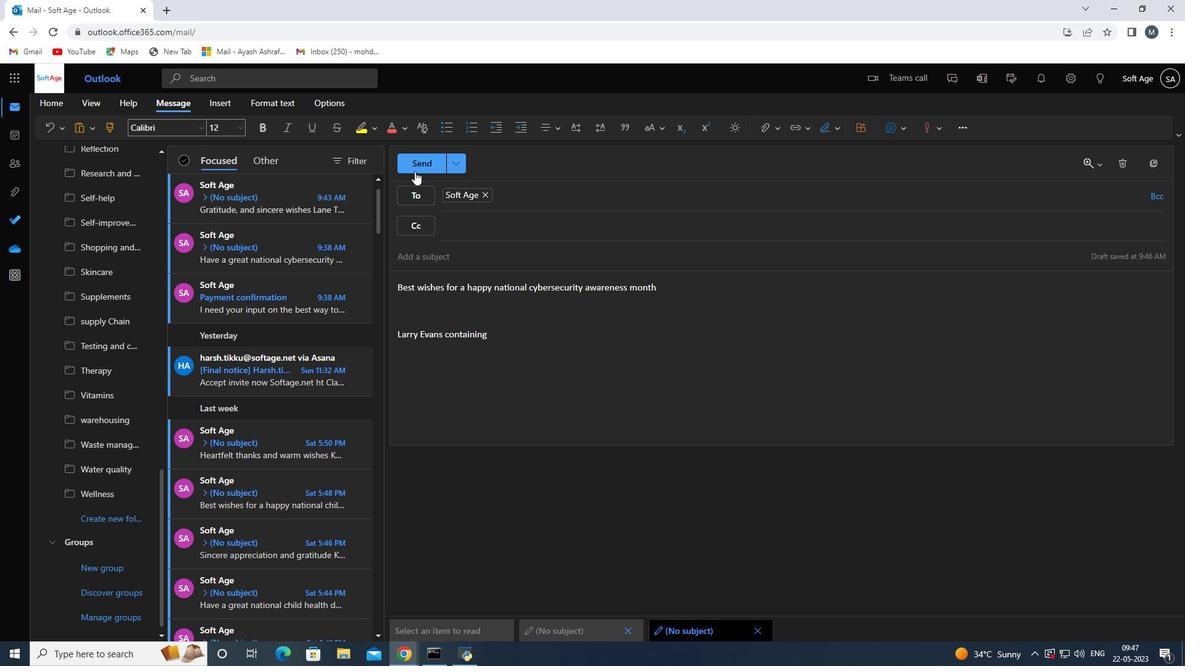 
Action: Mouse pressed left at (417, 166)
Screenshot: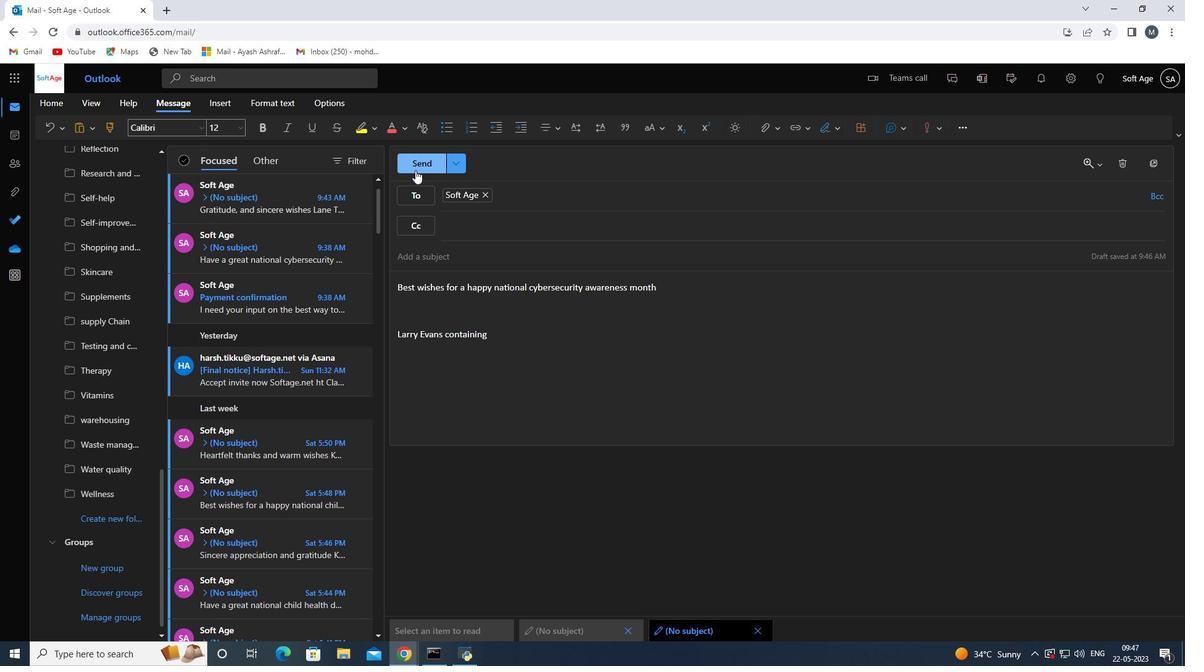 
Action: Mouse moved to (588, 383)
Screenshot: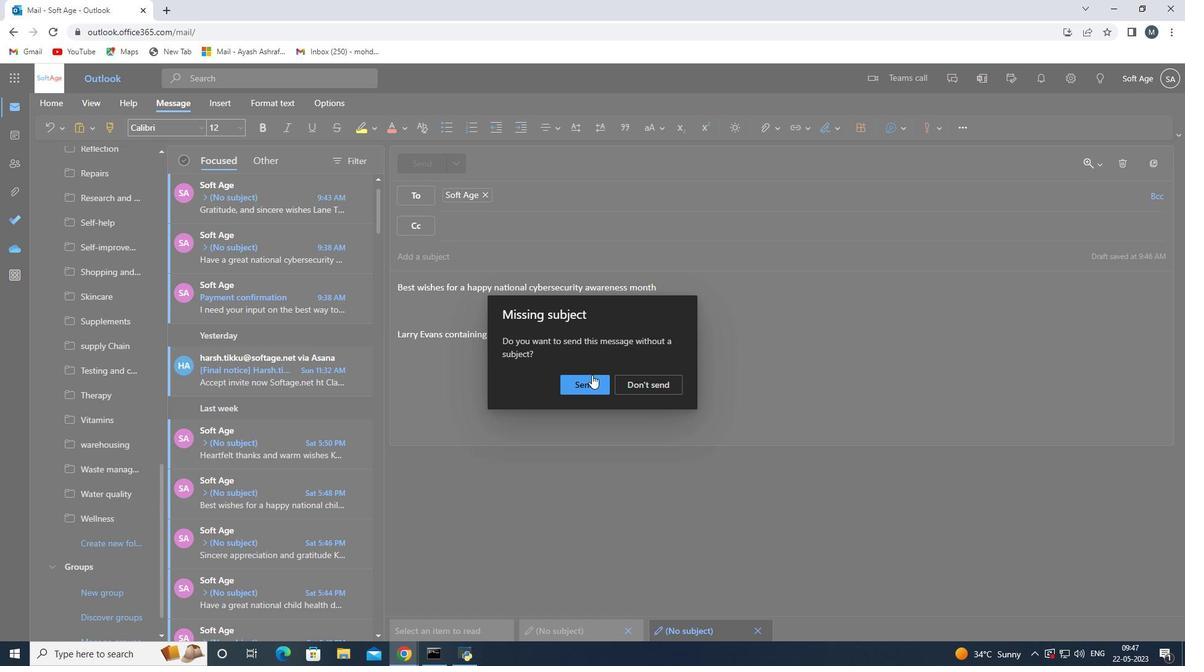 
Action: Mouse pressed left at (588, 383)
Screenshot: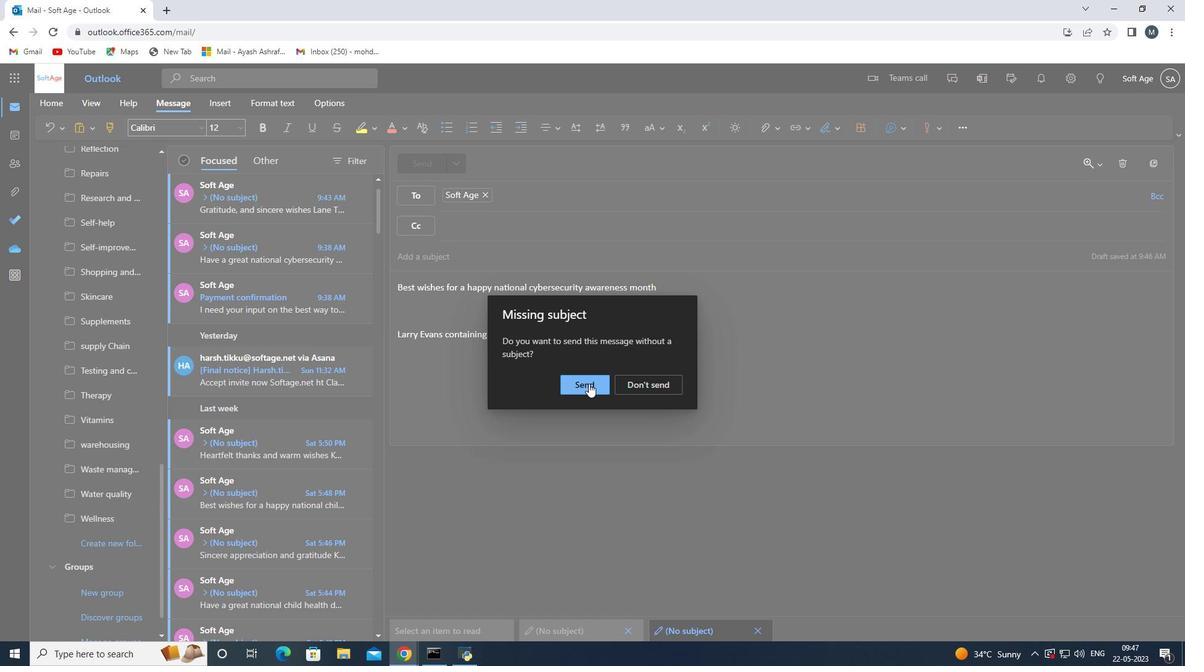 
